 Task: Reply to email with the signature Dylan Clark with the subject 'Request for paternity leave' from softage.1@softage.net with the message 'Would it be possible to have a project review meeting with all stakeholders next week?'
Action: Mouse moved to (523, 340)
Screenshot: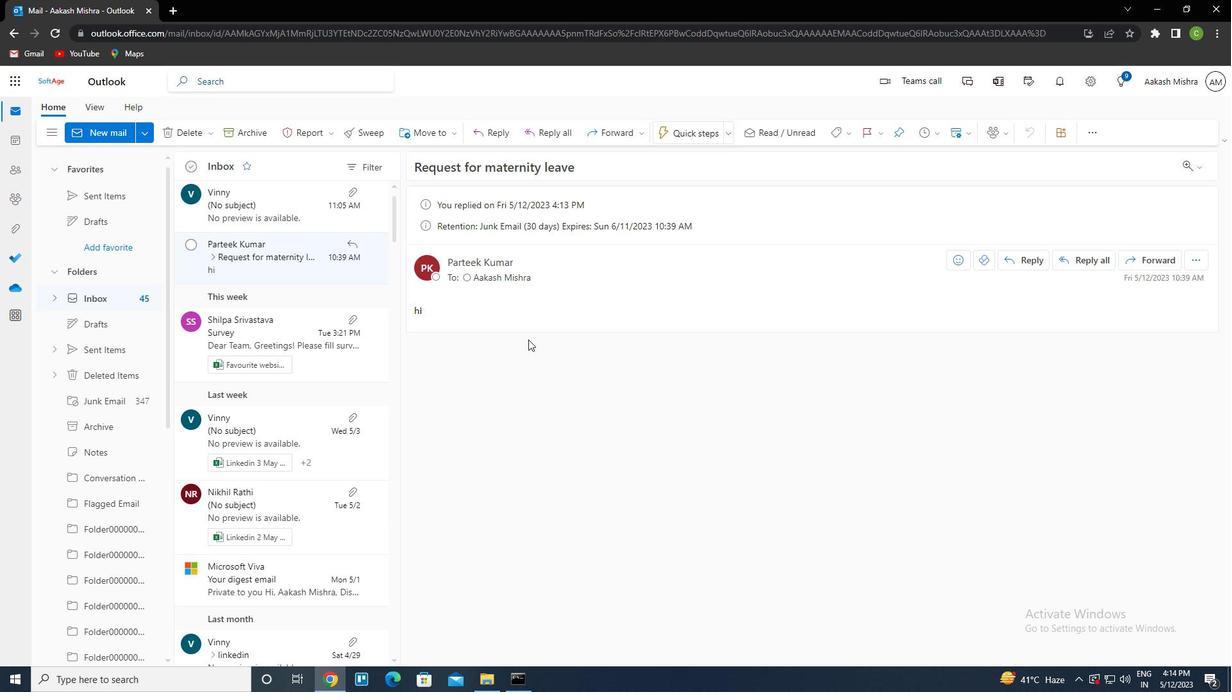 
Action: Mouse scrolled (523, 341) with delta (0, 0)
Screenshot: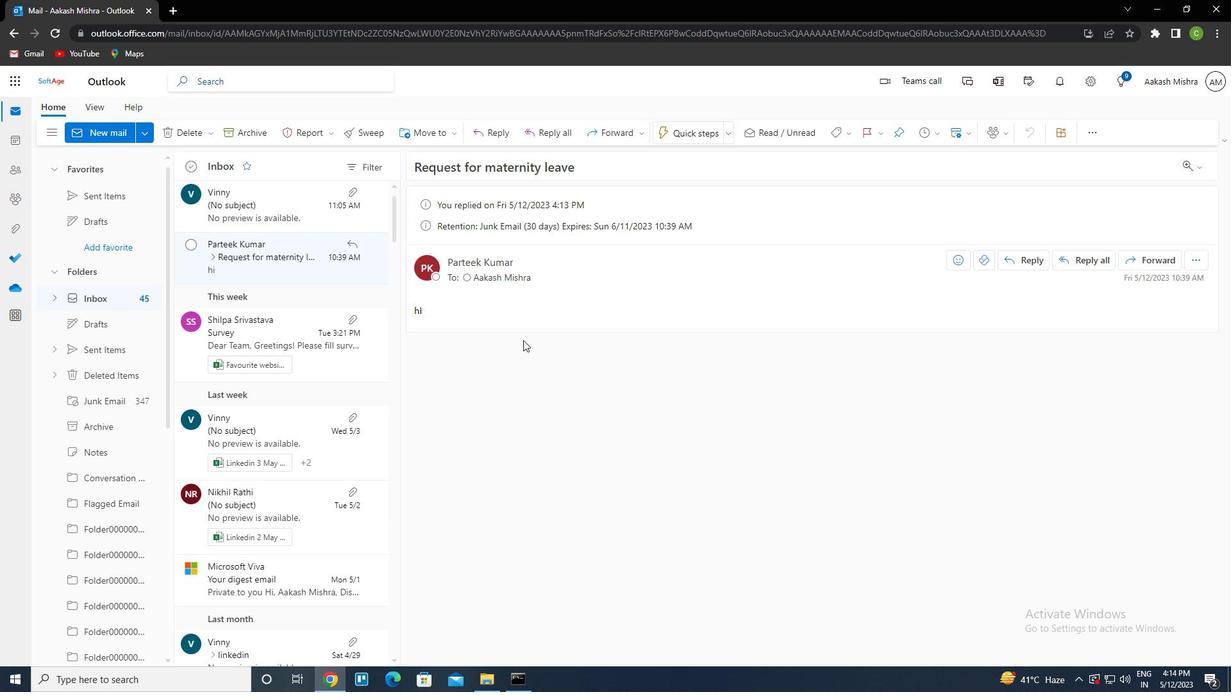 
Action: Mouse scrolled (523, 341) with delta (0, 0)
Screenshot: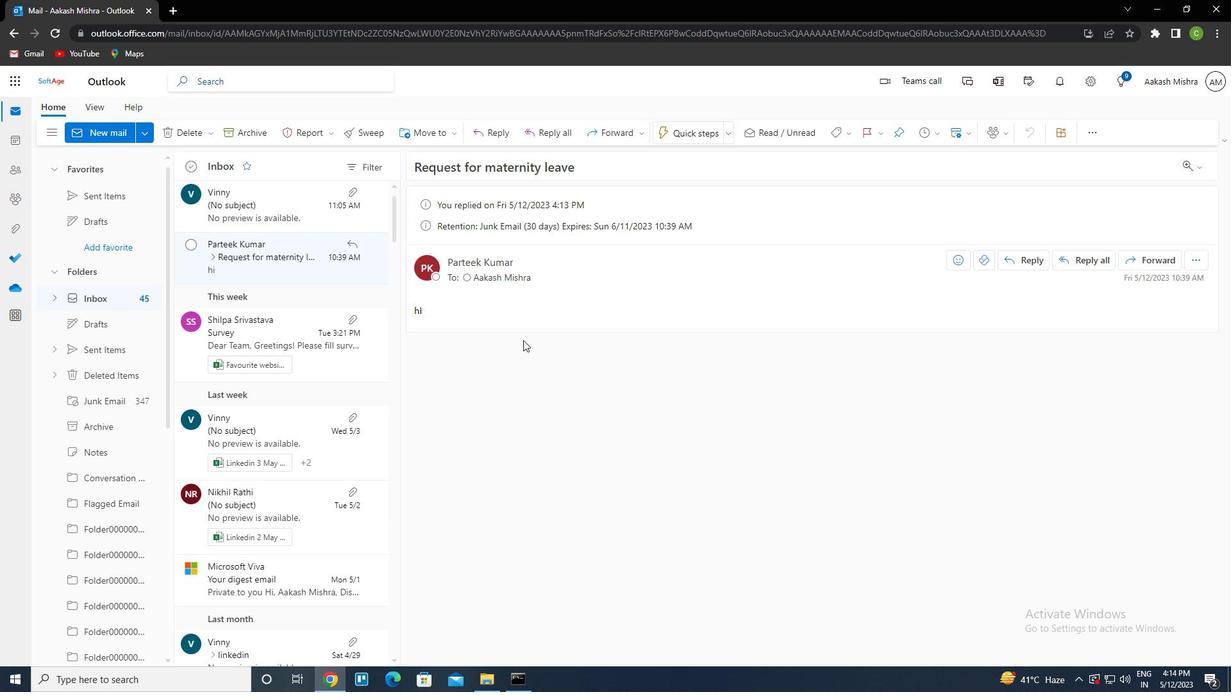 
Action: Mouse scrolled (523, 341) with delta (0, 0)
Screenshot: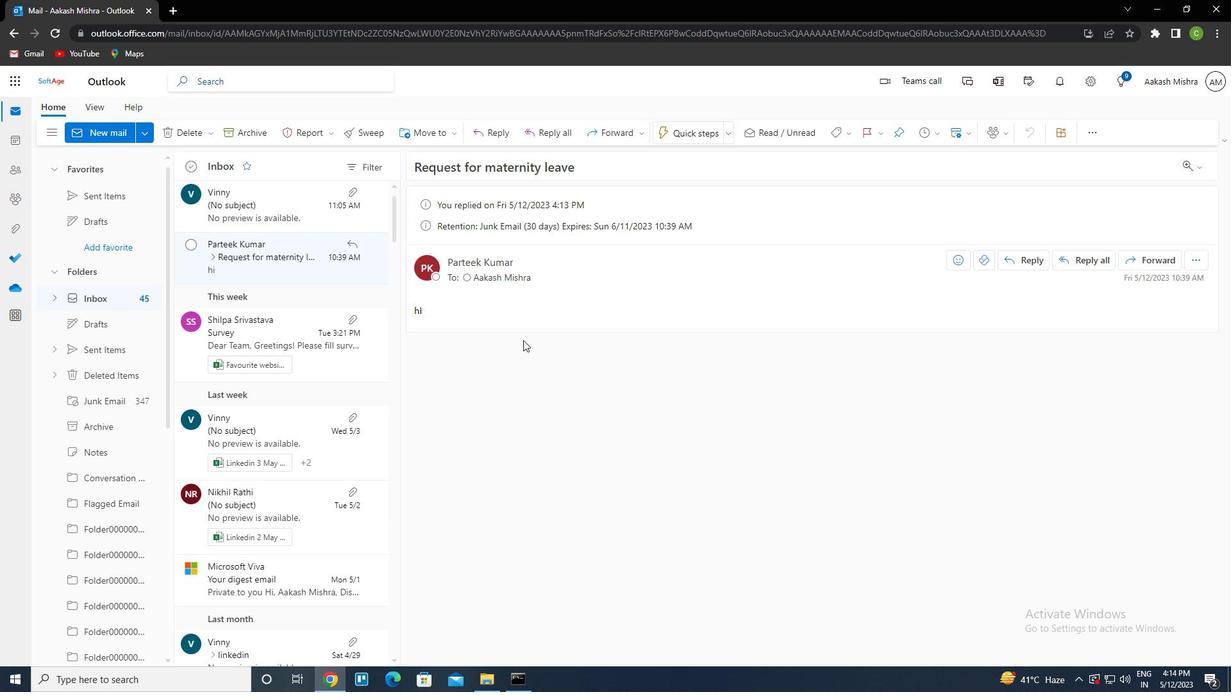 
Action: Mouse moved to (515, 220)
Screenshot: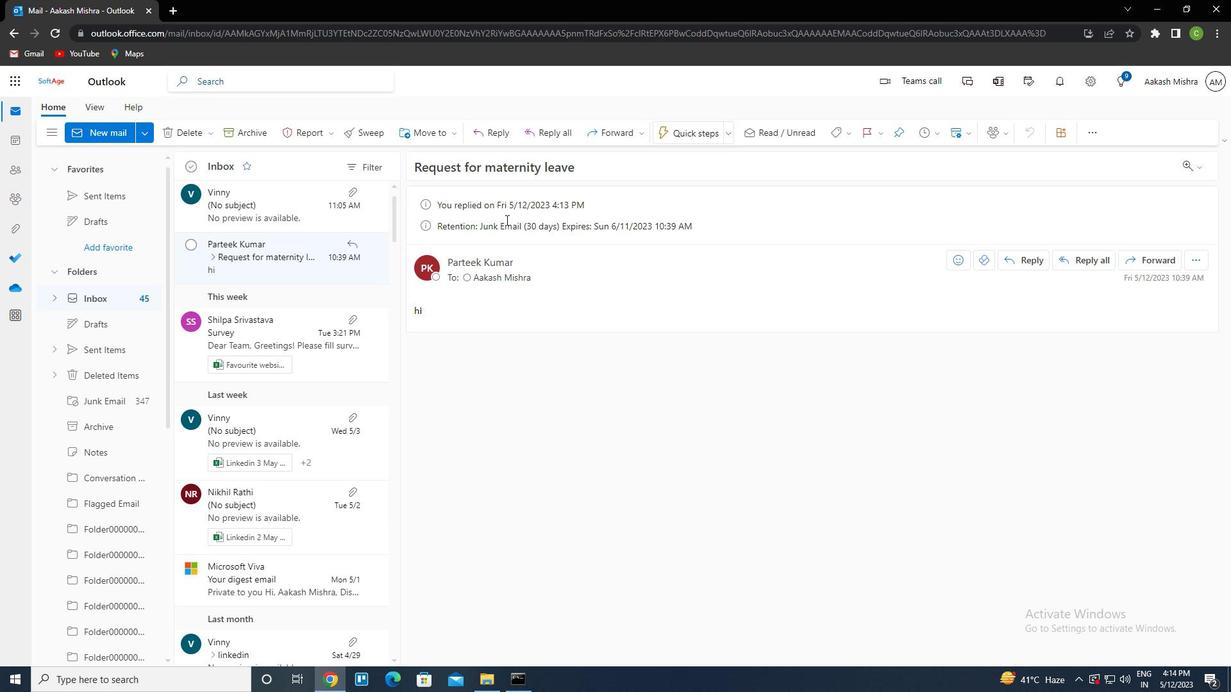 
Action: Mouse scrolled (515, 220) with delta (0, 0)
Screenshot: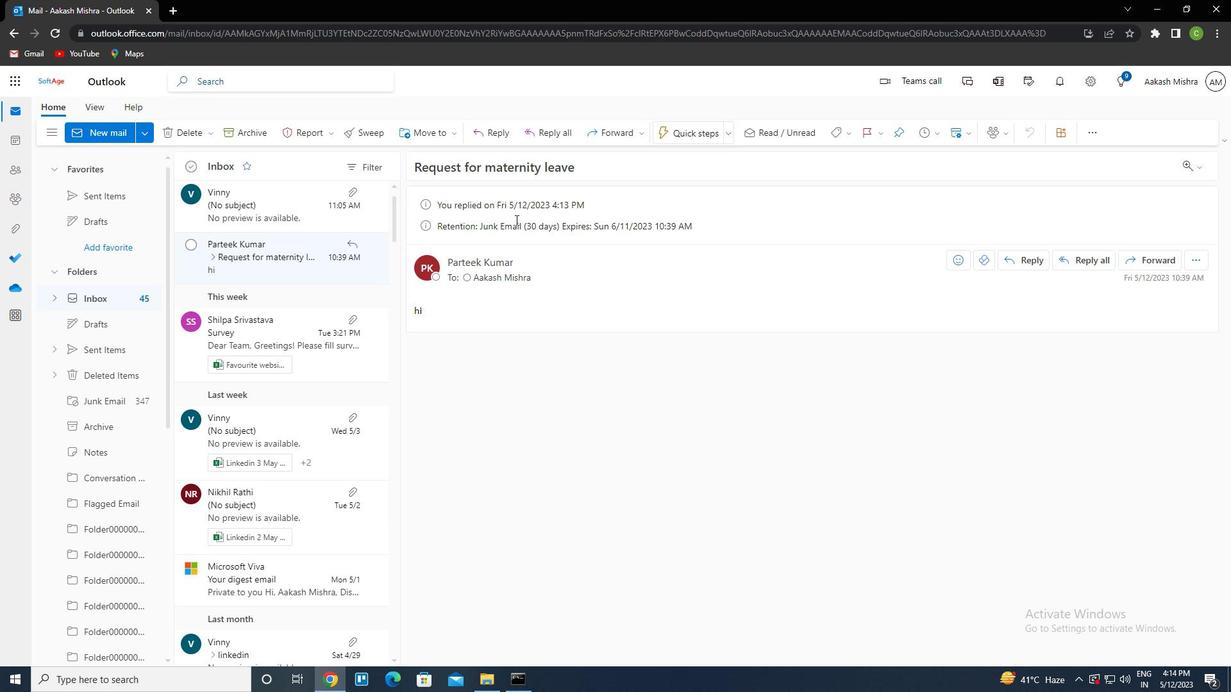 
Action: Mouse scrolled (515, 220) with delta (0, 0)
Screenshot: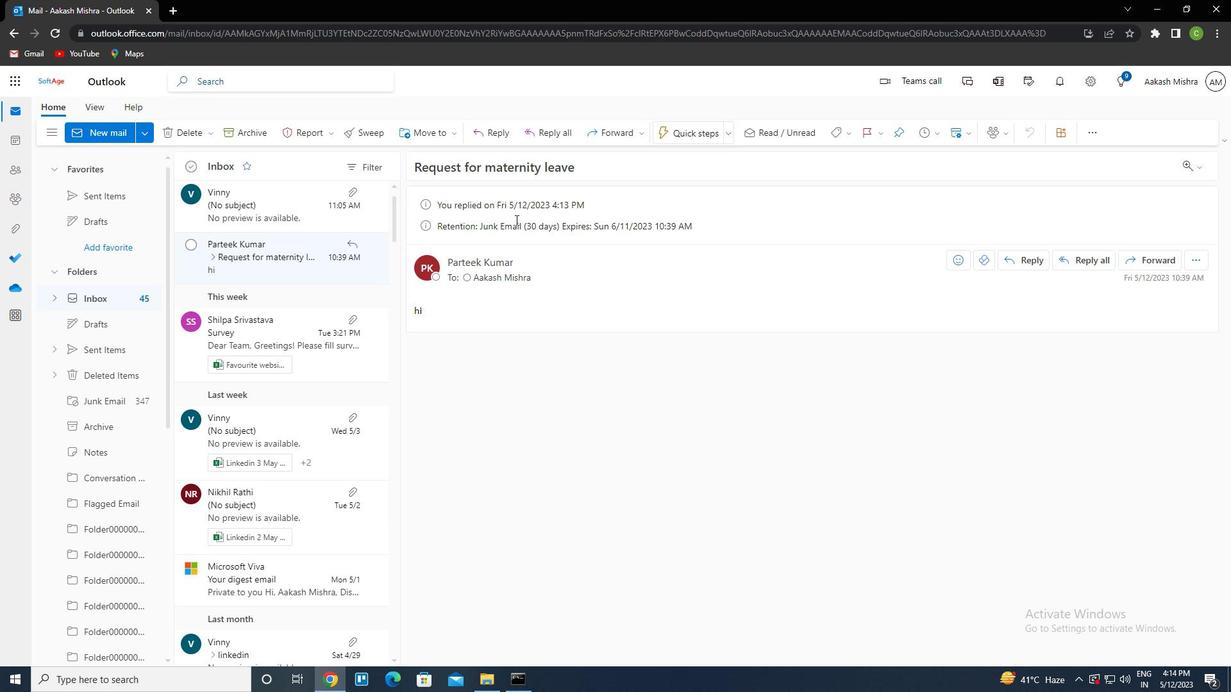 
Action: Mouse scrolled (515, 220) with delta (0, 0)
Screenshot: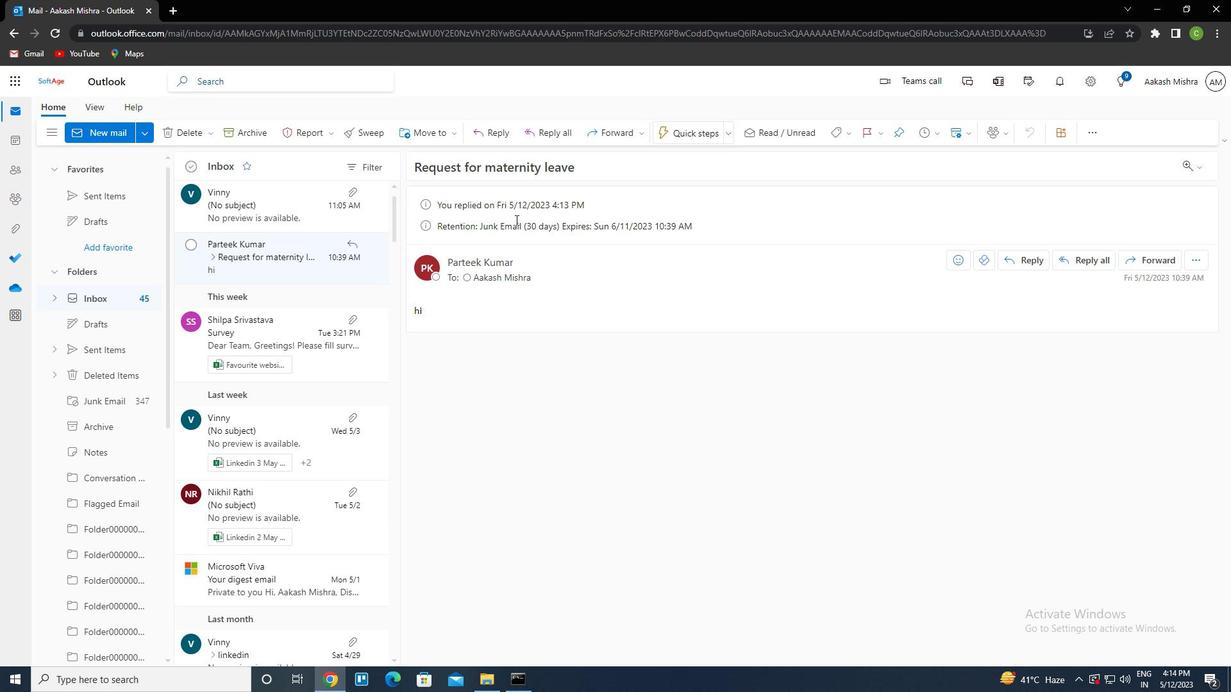 
Action: Mouse scrolled (515, 220) with delta (0, 0)
Screenshot: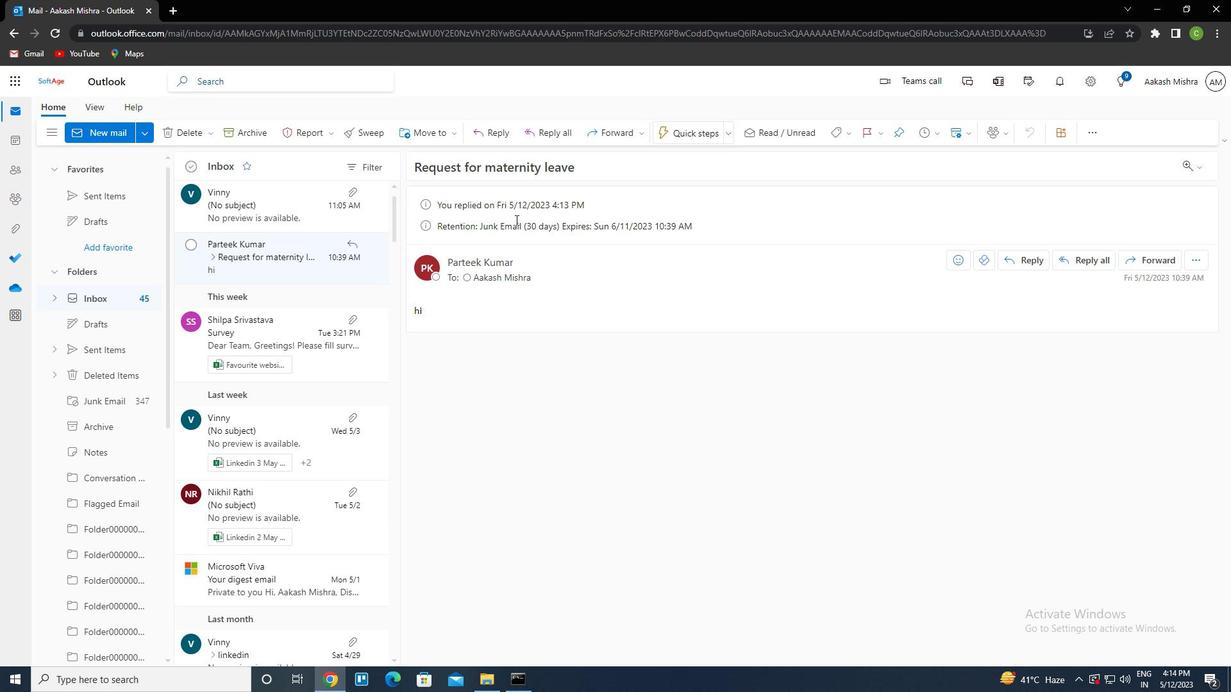 
Action: Mouse moved to (1031, 262)
Screenshot: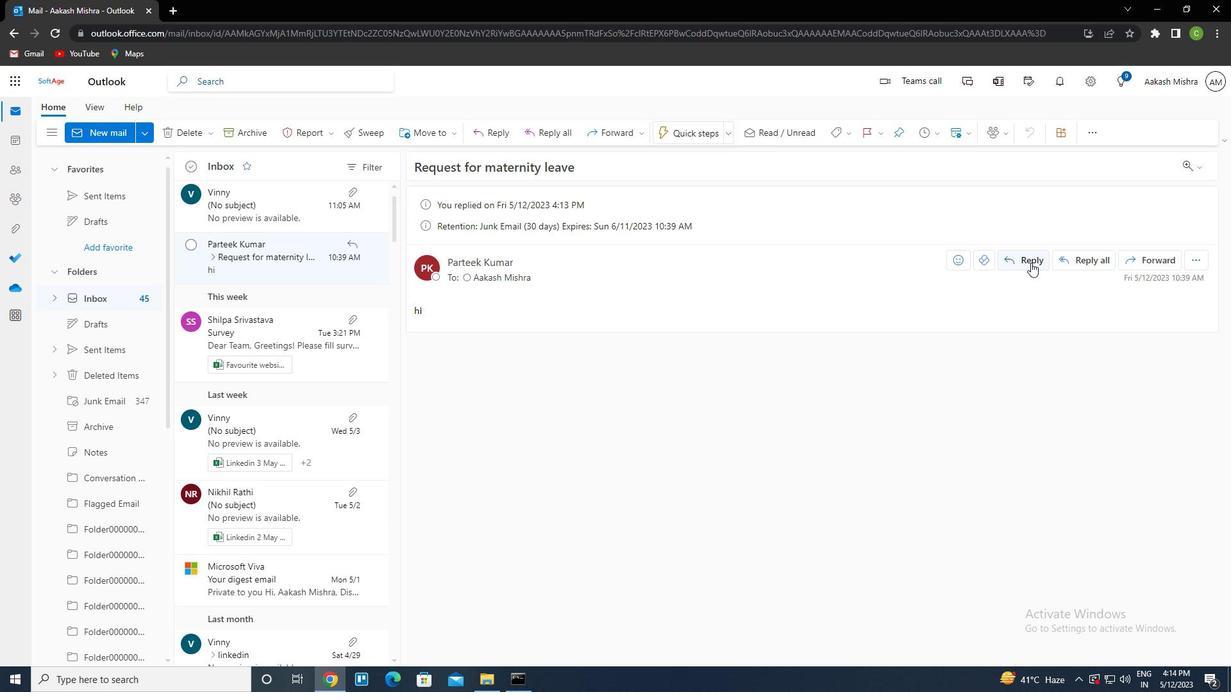 
Action: Mouse pressed left at (1031, 262)
Screenshot: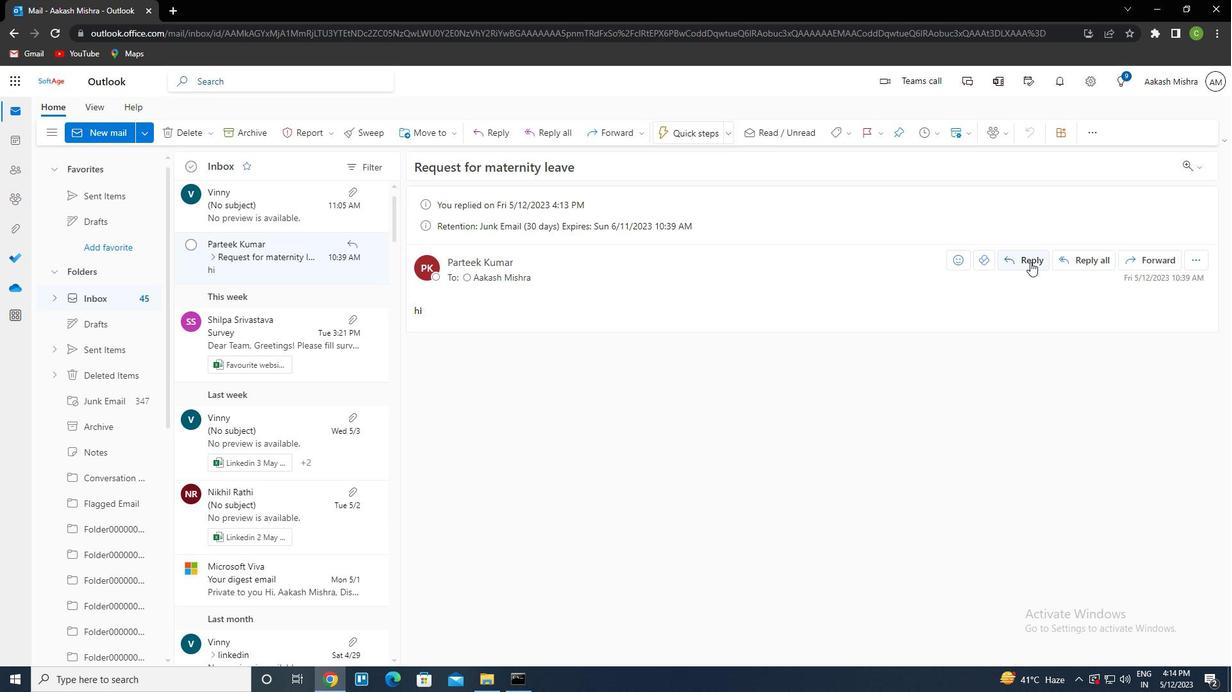 
Action: Mouse moved to (836, 136)
Screenshot: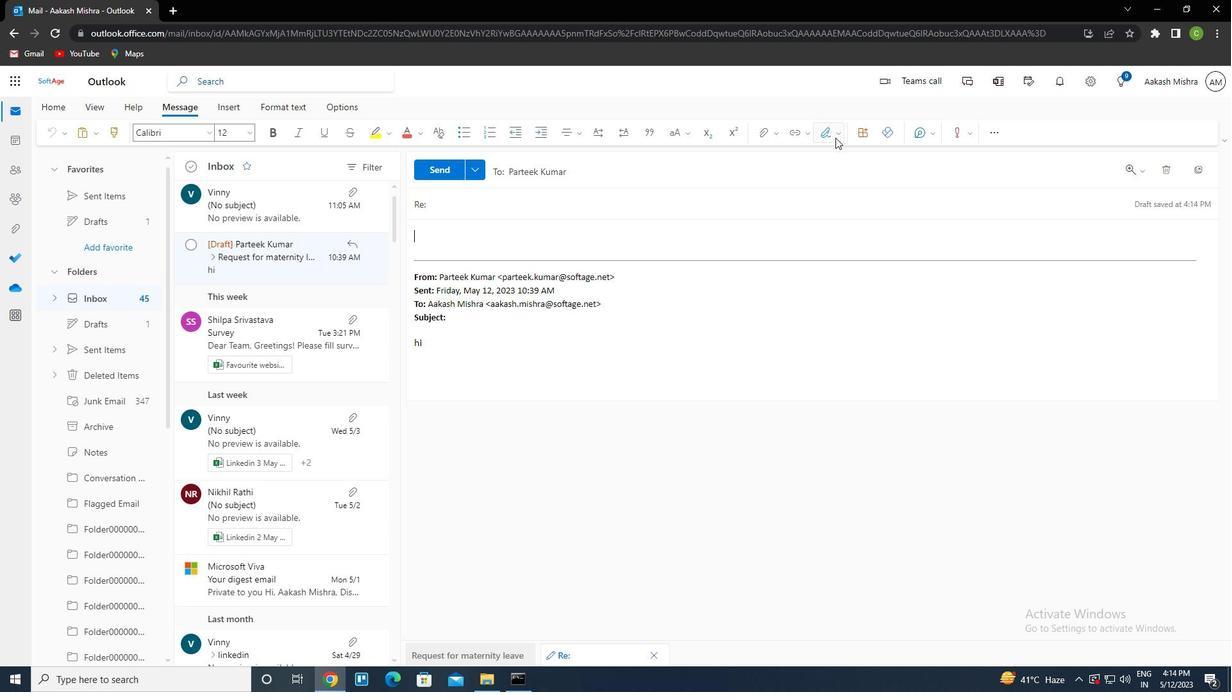 
Action: Mouse pressed left at (836, 136)
Screenshot: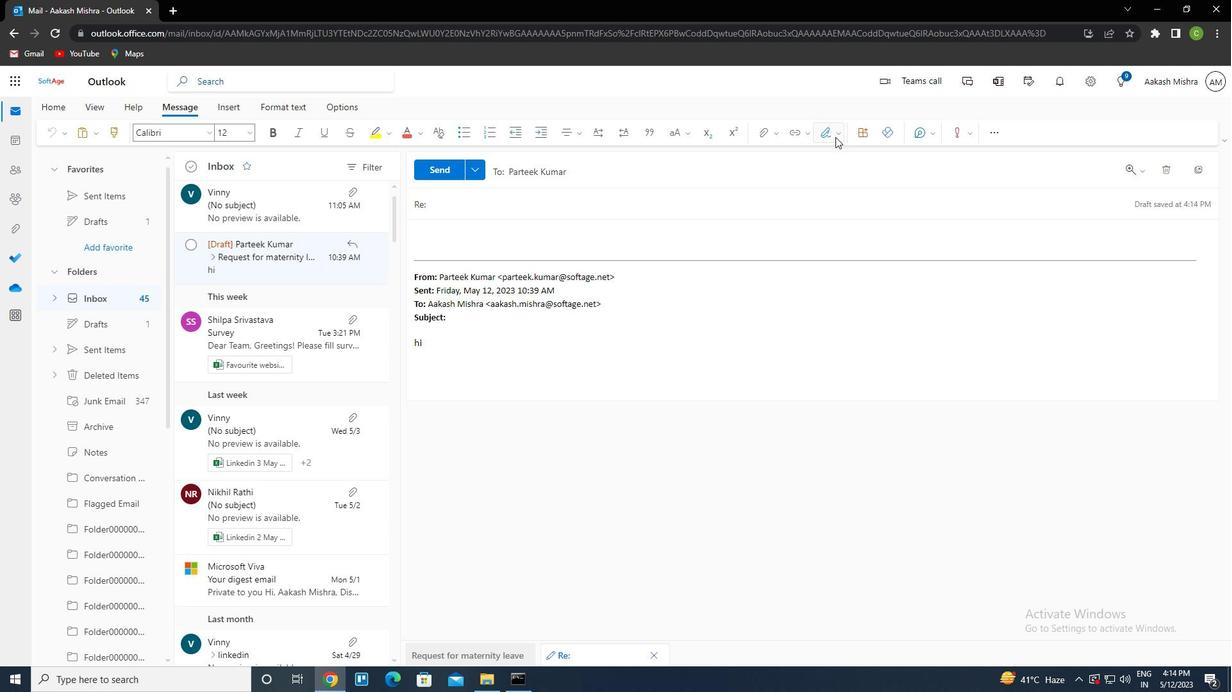 
Action: Mouse moved to (803, 182)
Screenshot: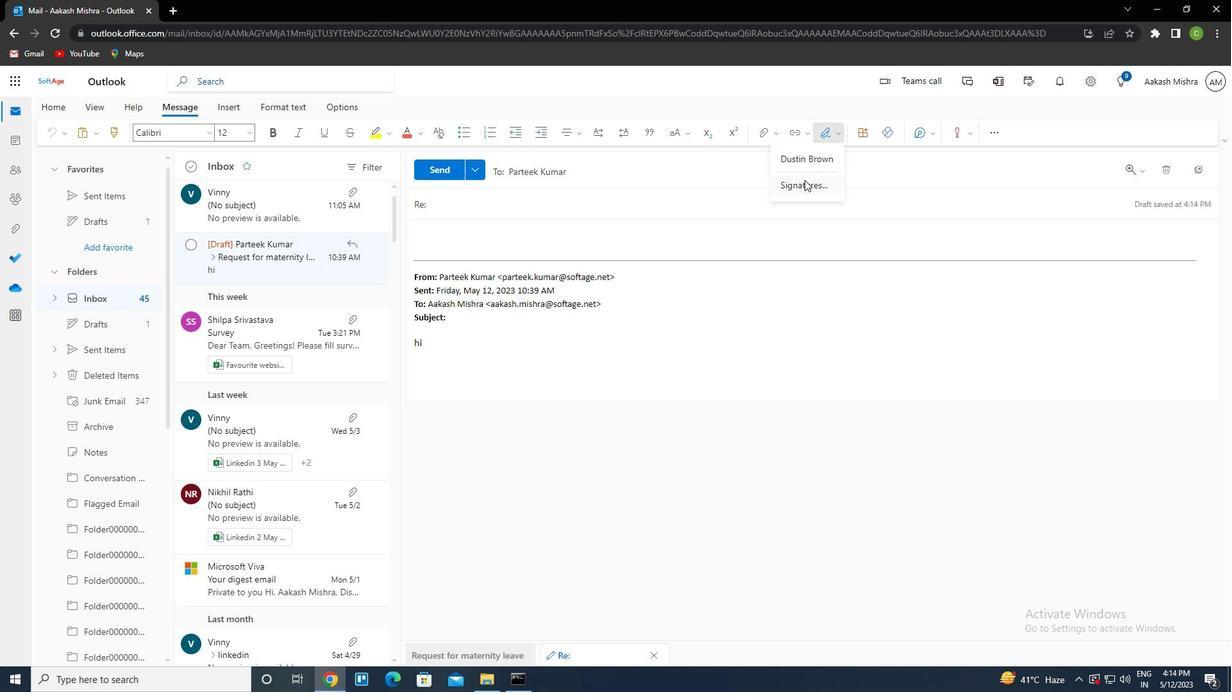 
Action: Mouse pressed left at (803, 182)
Screenshot: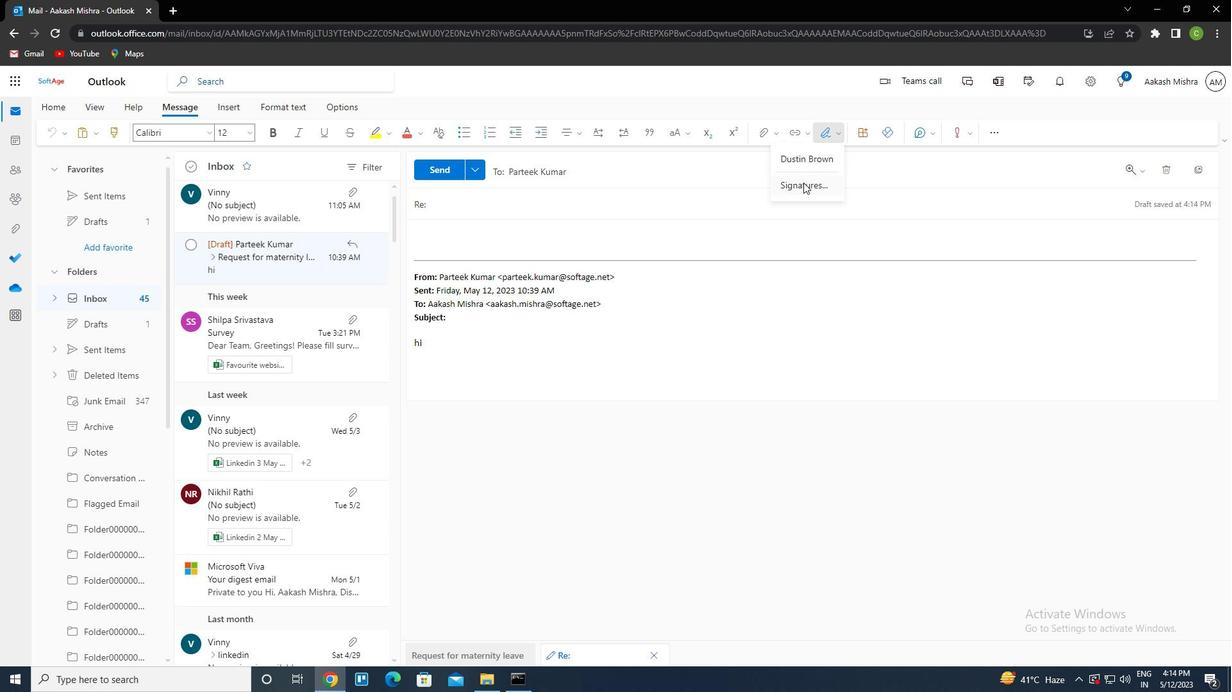 
Action: Mouse moved to (859, 238)
Screenshot: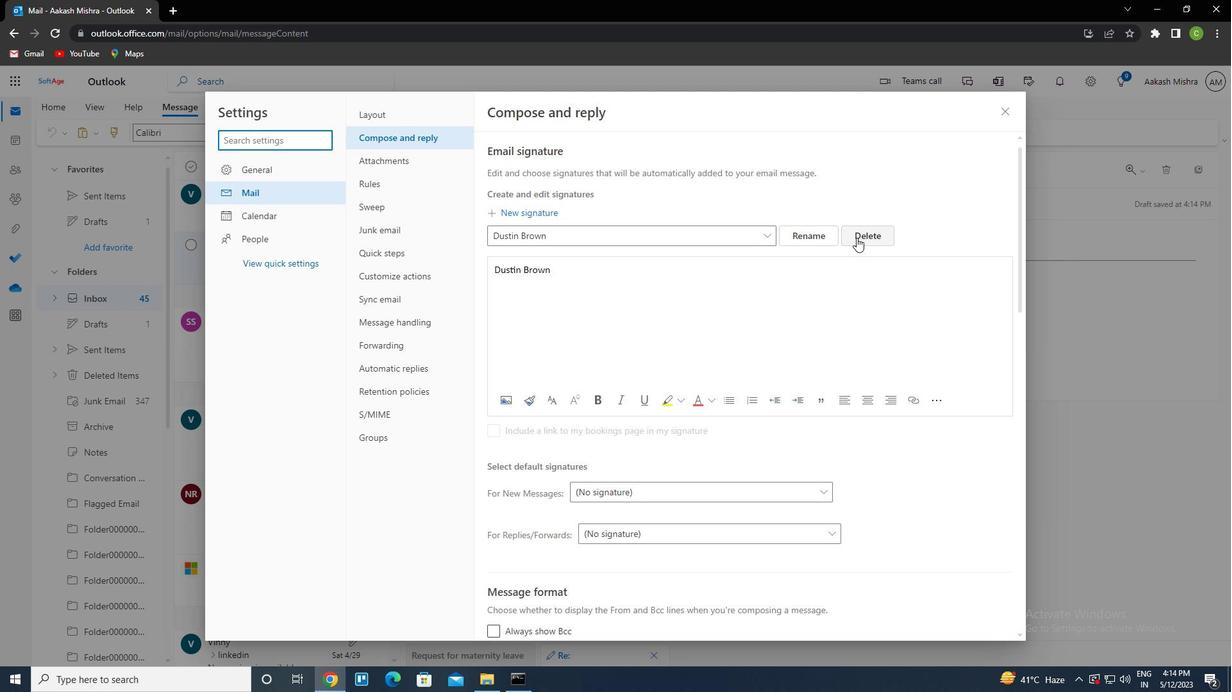 
Action: Mouse pressed left at (859, 238)
Screenshot: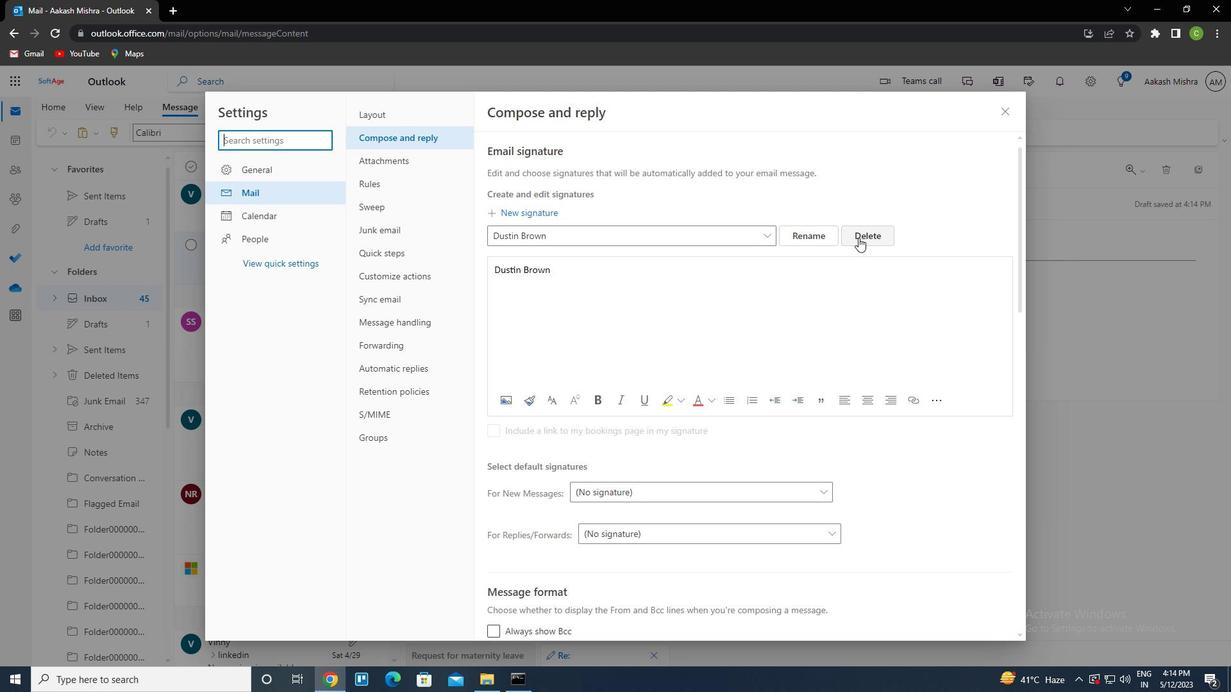 
Action: Mouse moved to (645, 238)
Screenshot: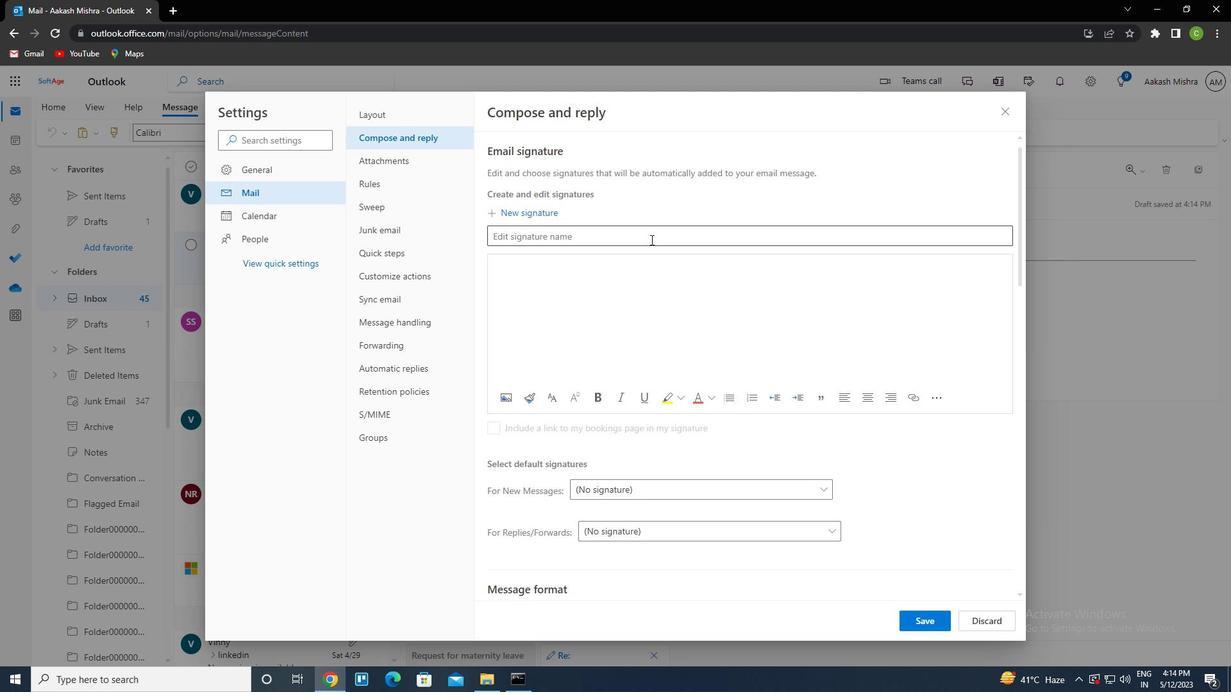 
Action: Mouse pressed left at (645, 238)
Screenshot: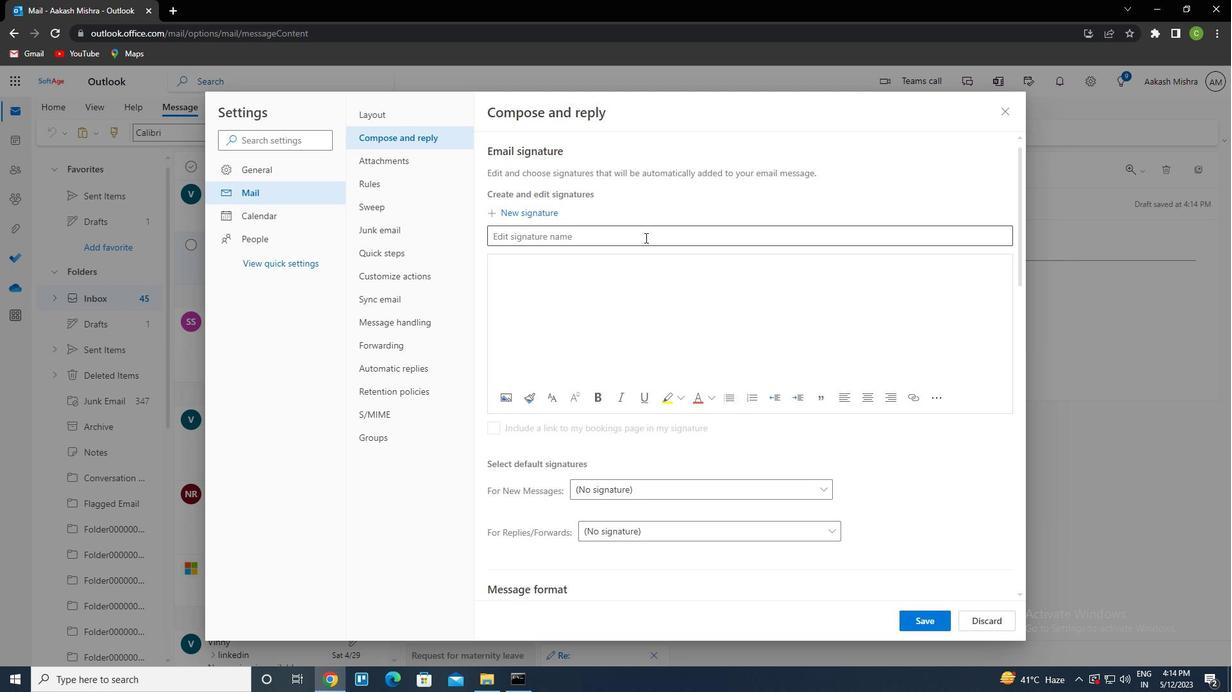 
Action: Key pressed <Key.caps_lock>d<Key.caps_lock>ylan<Key.space><Key.caps_lock>c<Key.caps_lock>lark<Key.tab><Key.caps_lock>d<Key.caps_lock>ylan<Key.space><Key.caps_lock>c<Key.caps_lock>lark
Screenshot: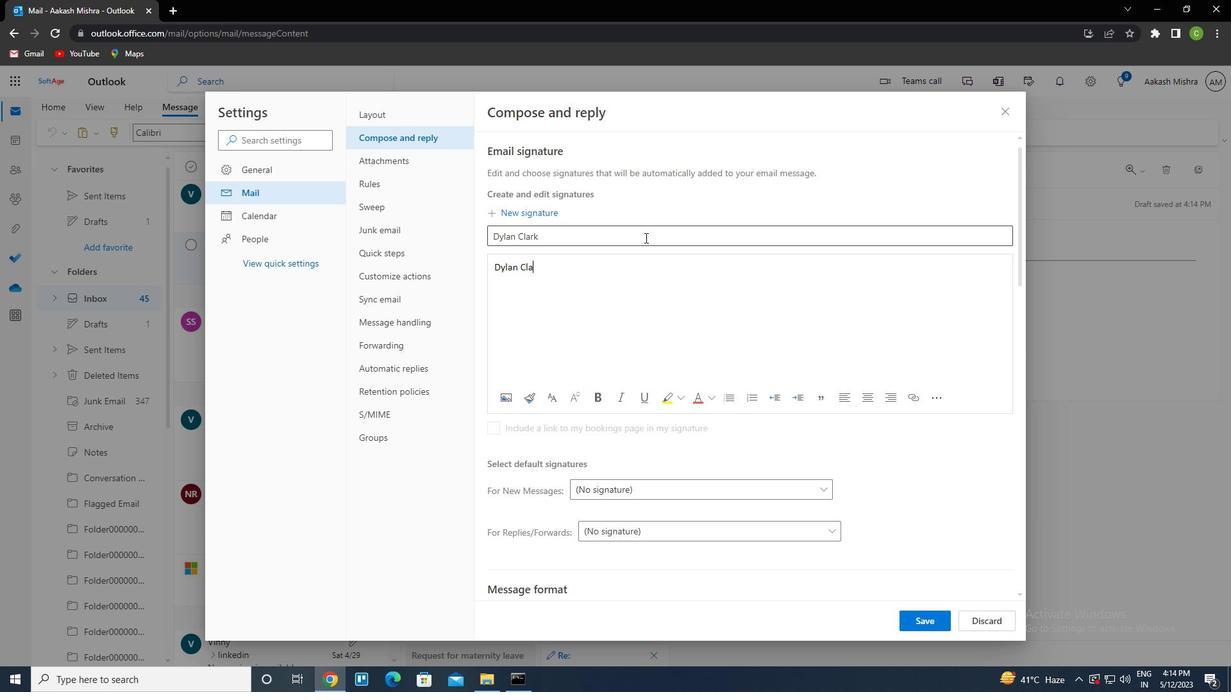 
Action: Mouse moved to (918, 618)
Screenshot: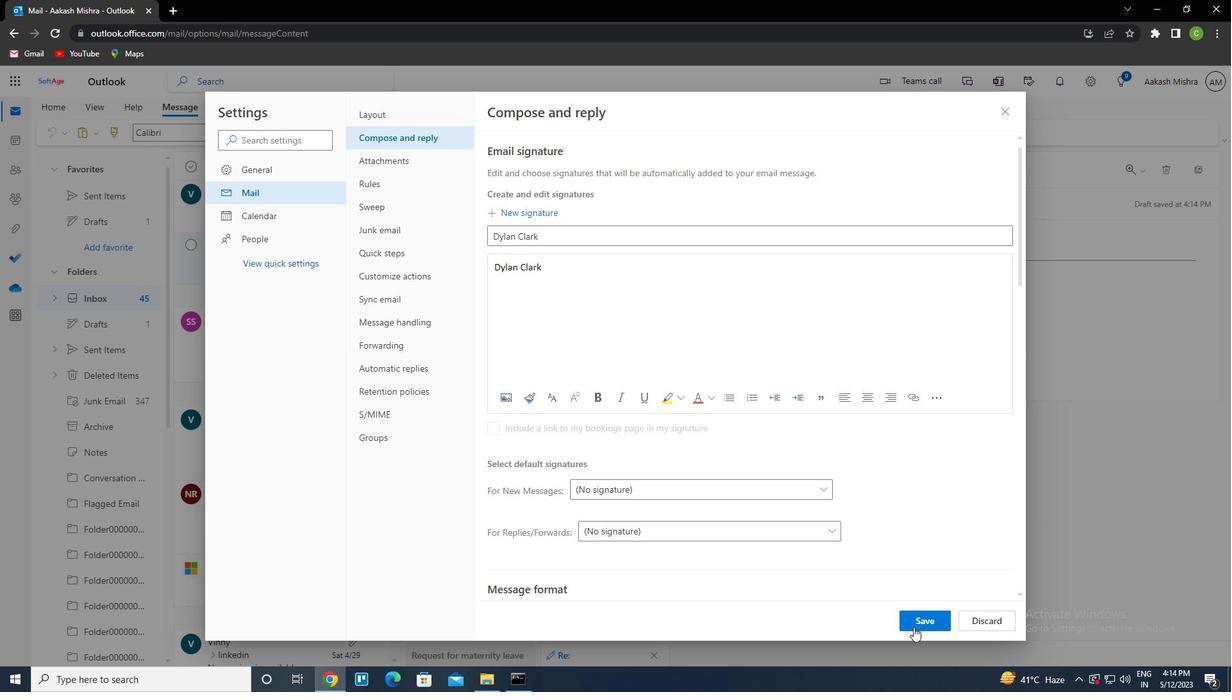 
Action: Mouse pressed left at (918, 618)
Screenshot: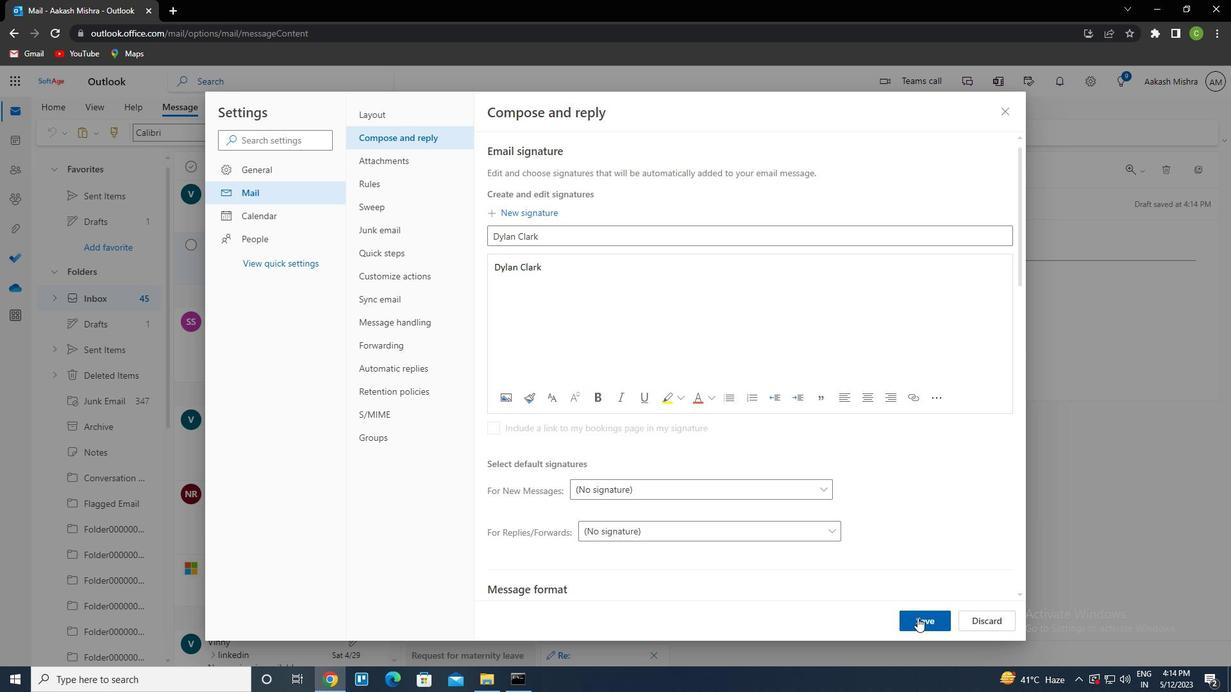 
Action: Mouse moved to (1005, 113)
Screenshot: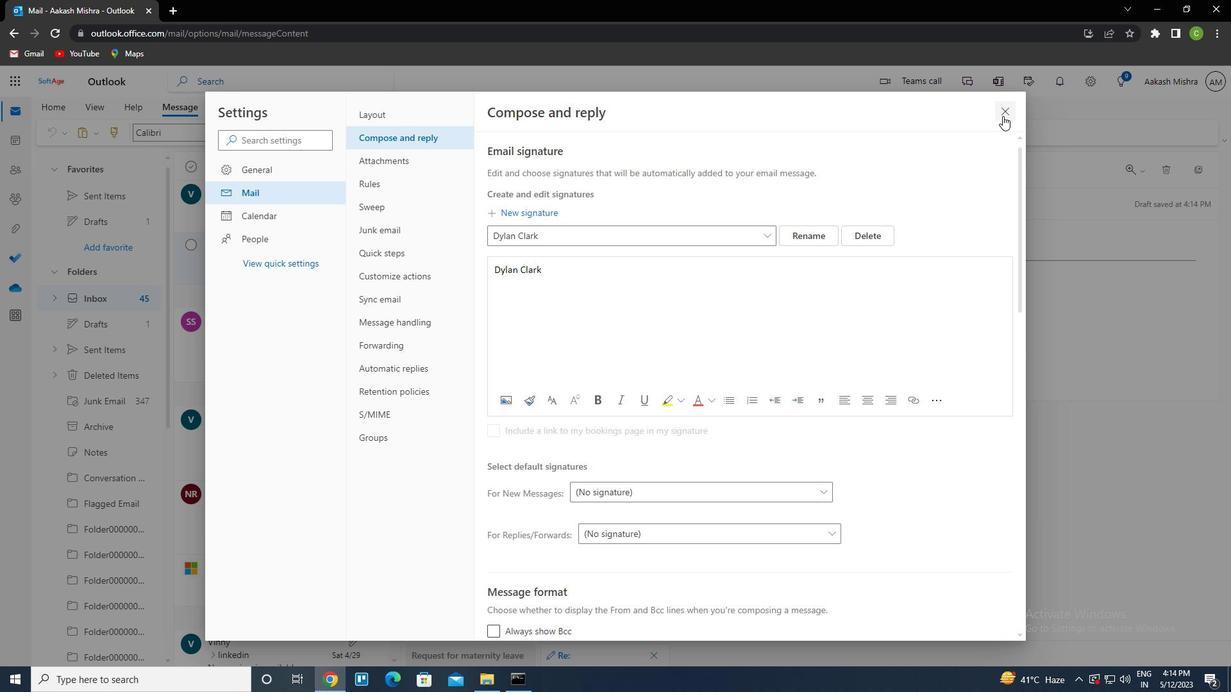 
Action: Mouse pressed left at (1005, 113)
Screenshot: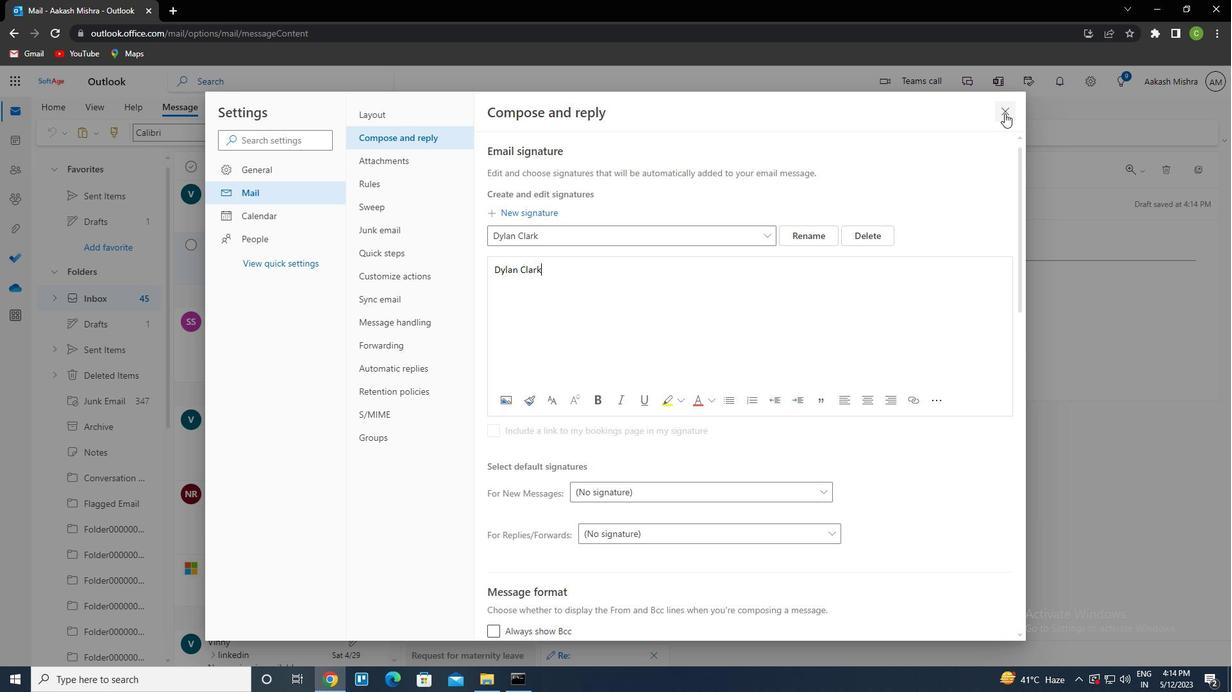 
Action: Mouse moved to (827, 126)
Screenshot: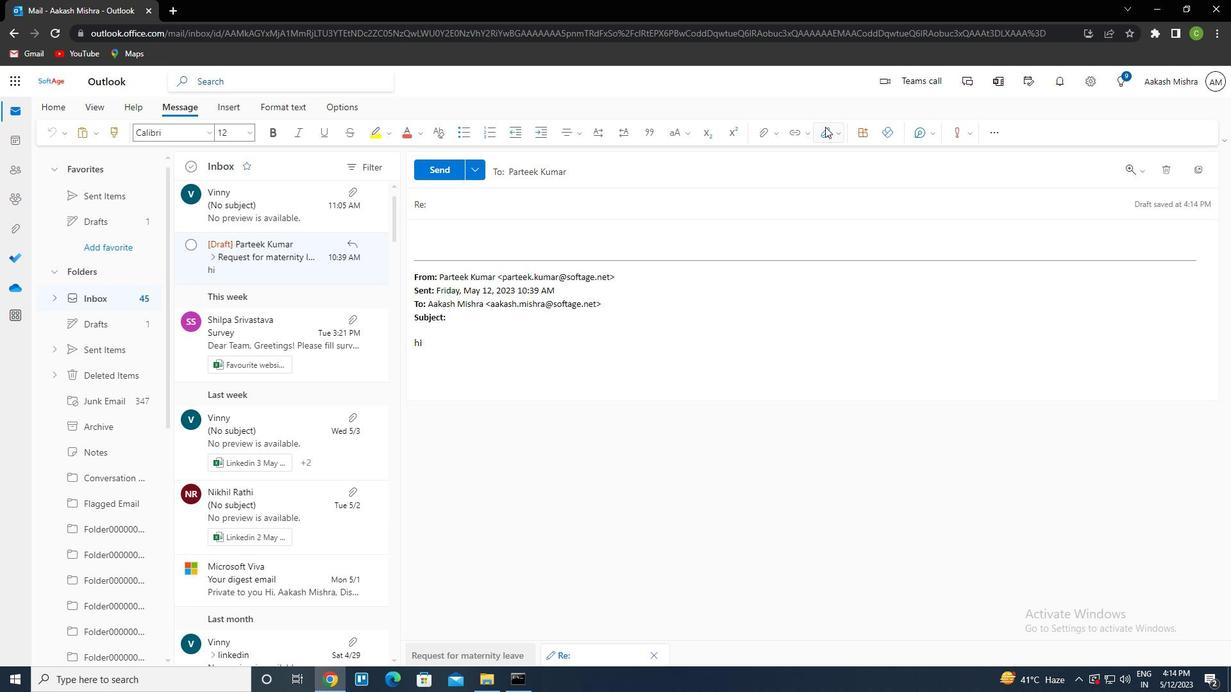 
Action: Mouse pressed left at (827, 126)
Screenshot: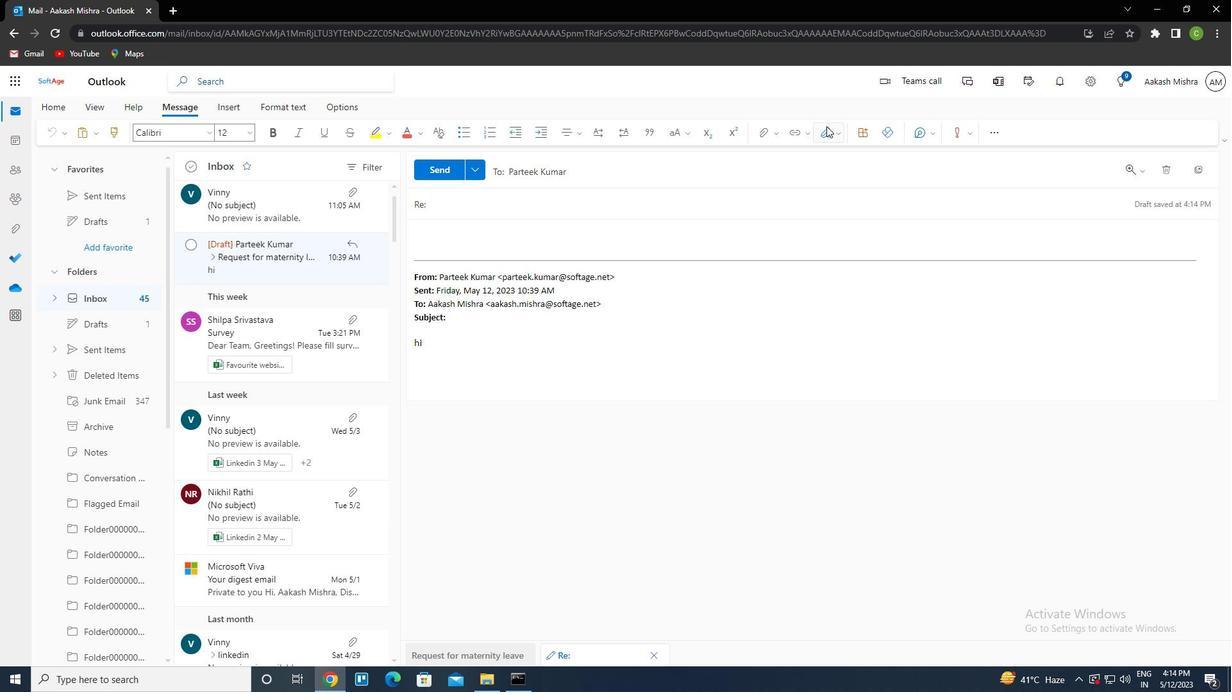 
Action: Mouse moved to (798, 162)
Screenshot: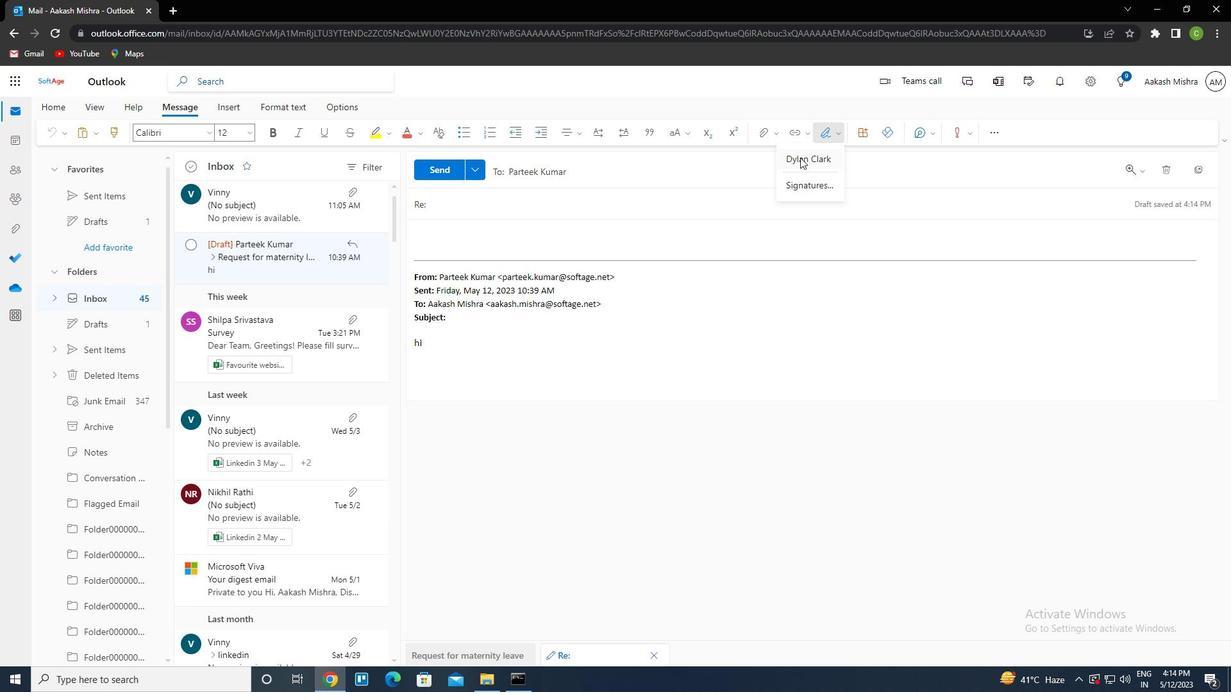 
Action: Mouse pressed left at (798, 162)
Screenshot: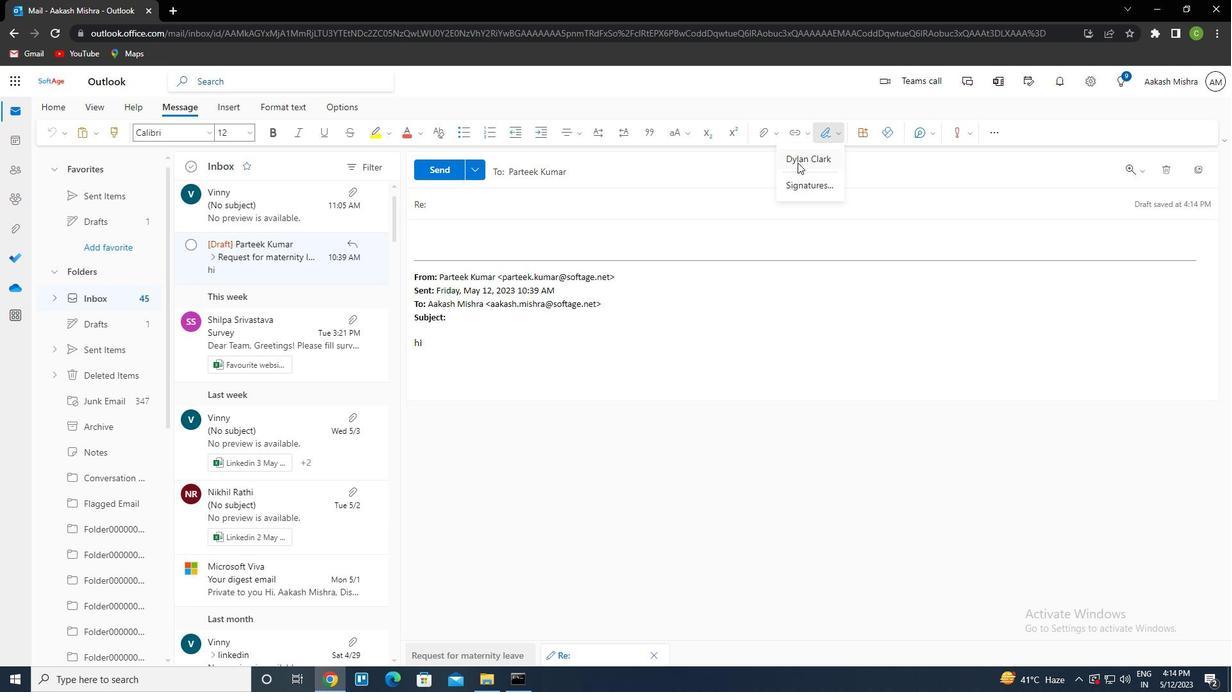 
Action: Mouse moved to (483, 202)
Screenshot: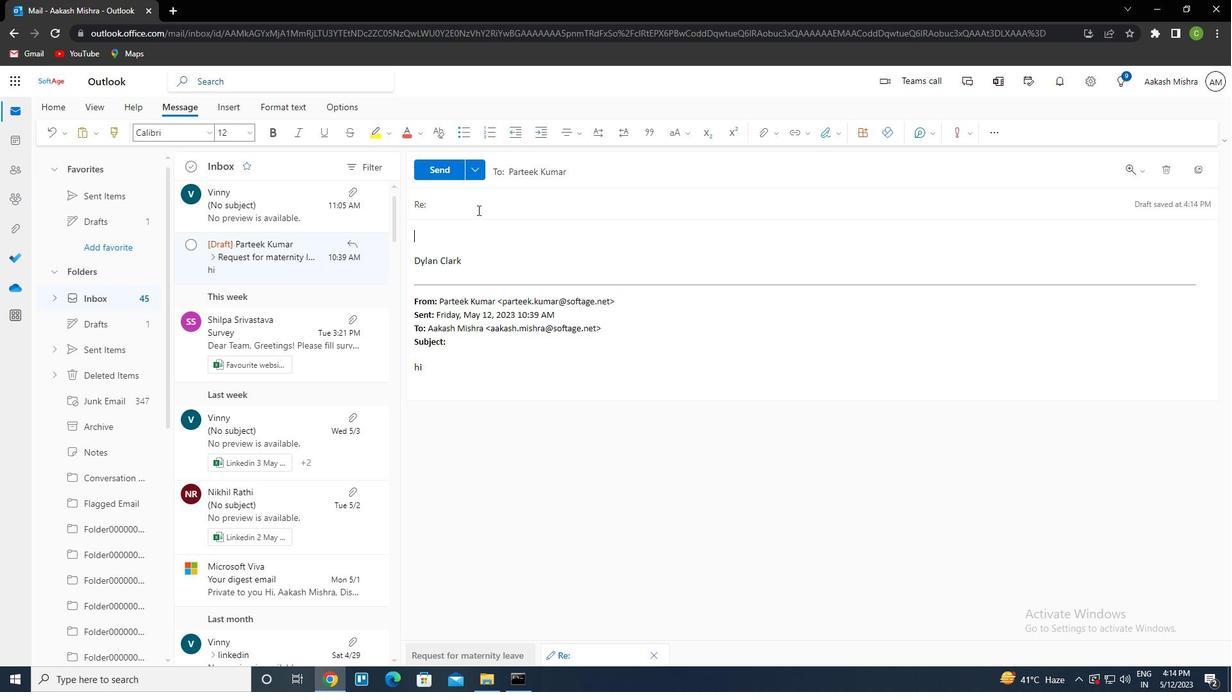 
Action: Mouse pressed left at (483, 202)
Screenshot: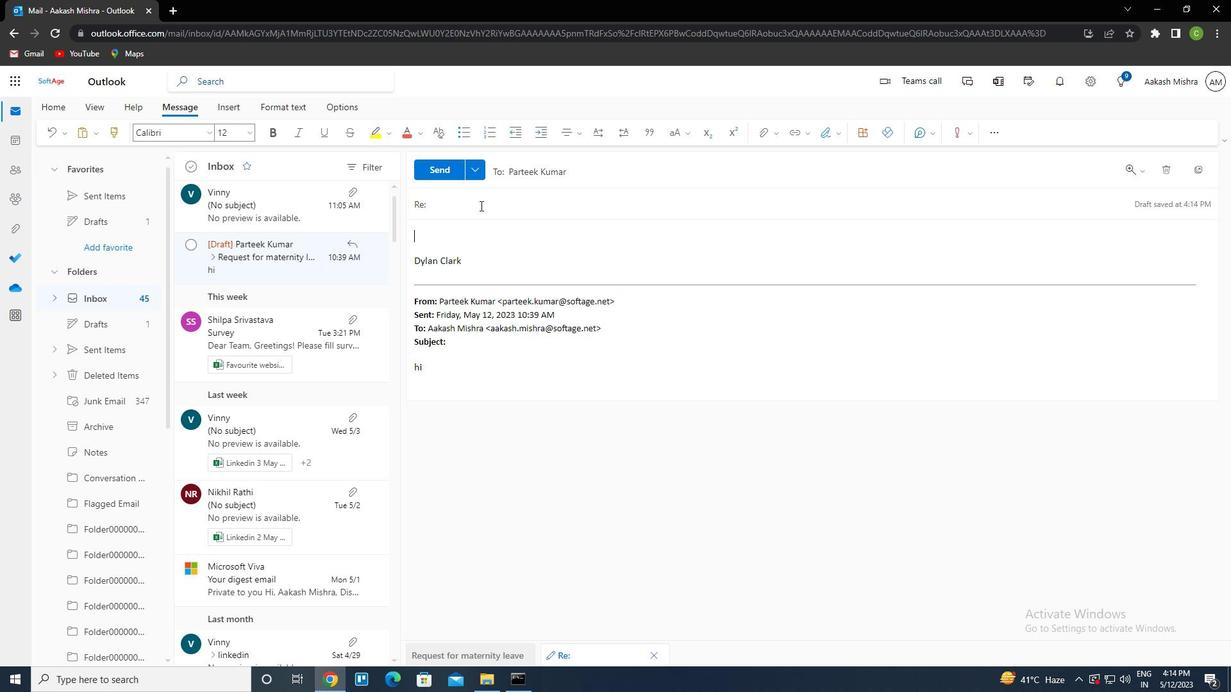 
Action: Key pressed <Key.caps_lock>r<Key.caps_lock>equest<Key.space>for<Key.space>paternity<Key.space>leave<Key.tab><Key.caps_lock>w<Key.caps_lock>ould<Key.space>it<Key.space>be<Key.space>possible<Key.space>to<Key.space>have<Key.space>a<Key.space>pro<Key.backspace>roject<Key.space>reviw<Key.space>meeting<Key.space>with<Key.space>all<Key.space>
Screenshot: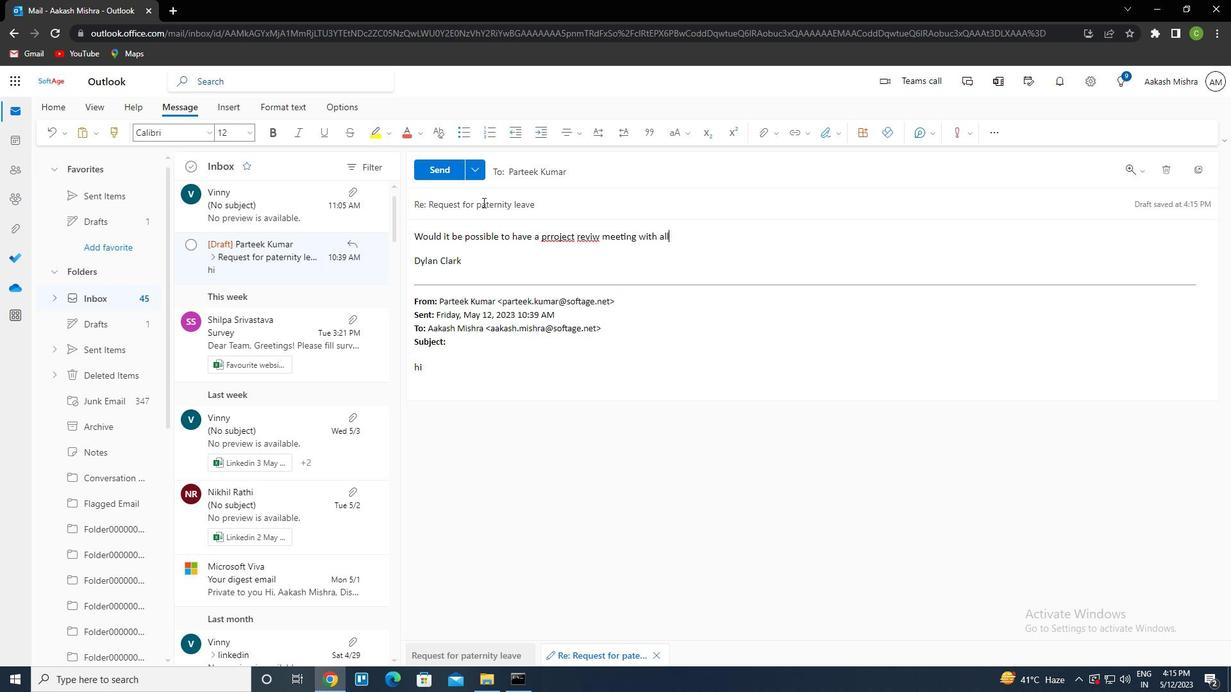 
Action: Mouse moved to (548, 237)
Screenshot: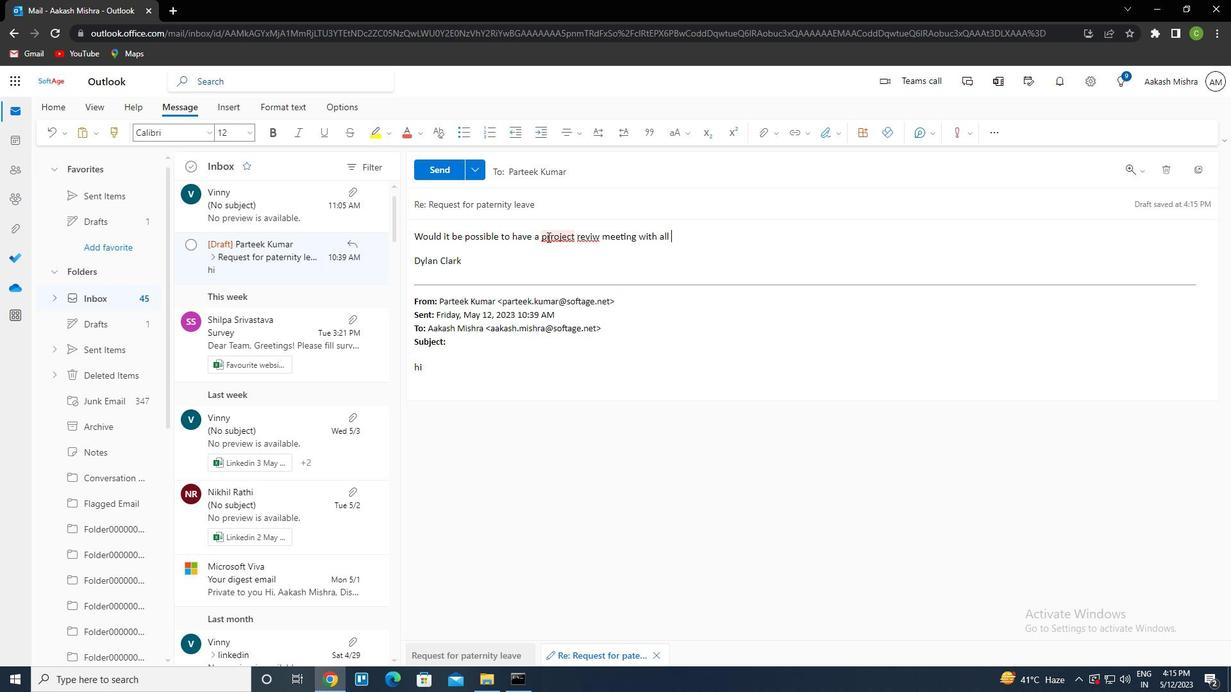 
Action: Mouse pressed left at (548, 237)
Screenshot: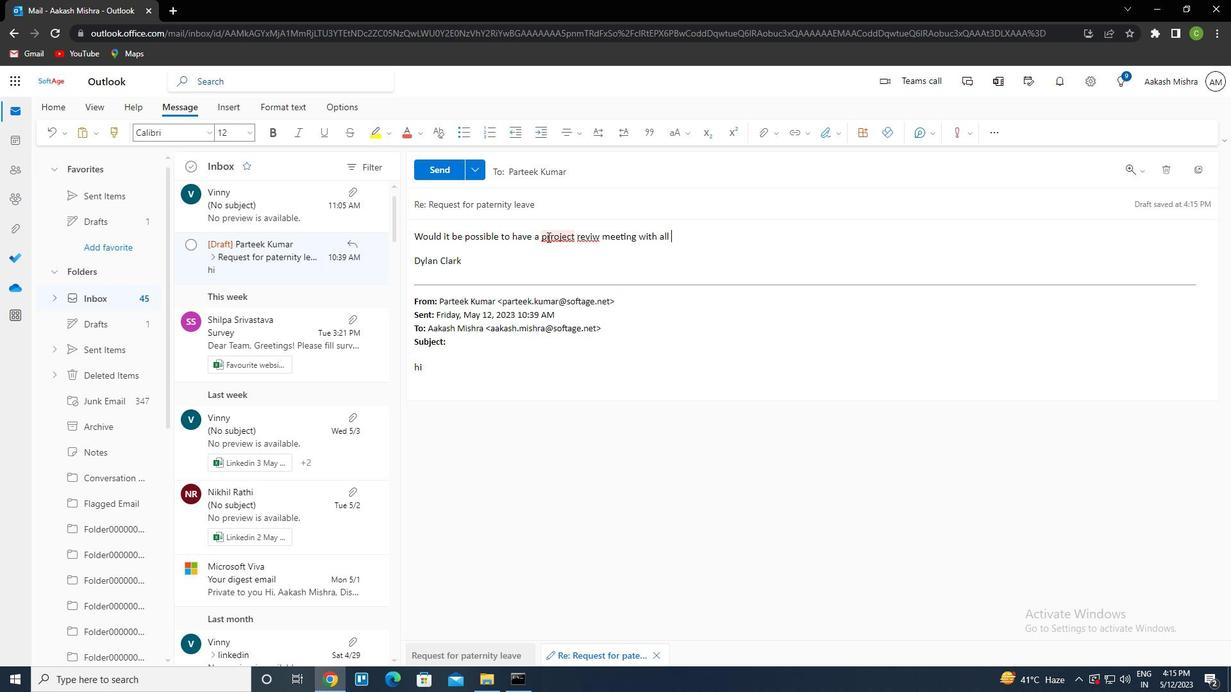 
Action: Mouse moved to (569, 246)
Screenshot: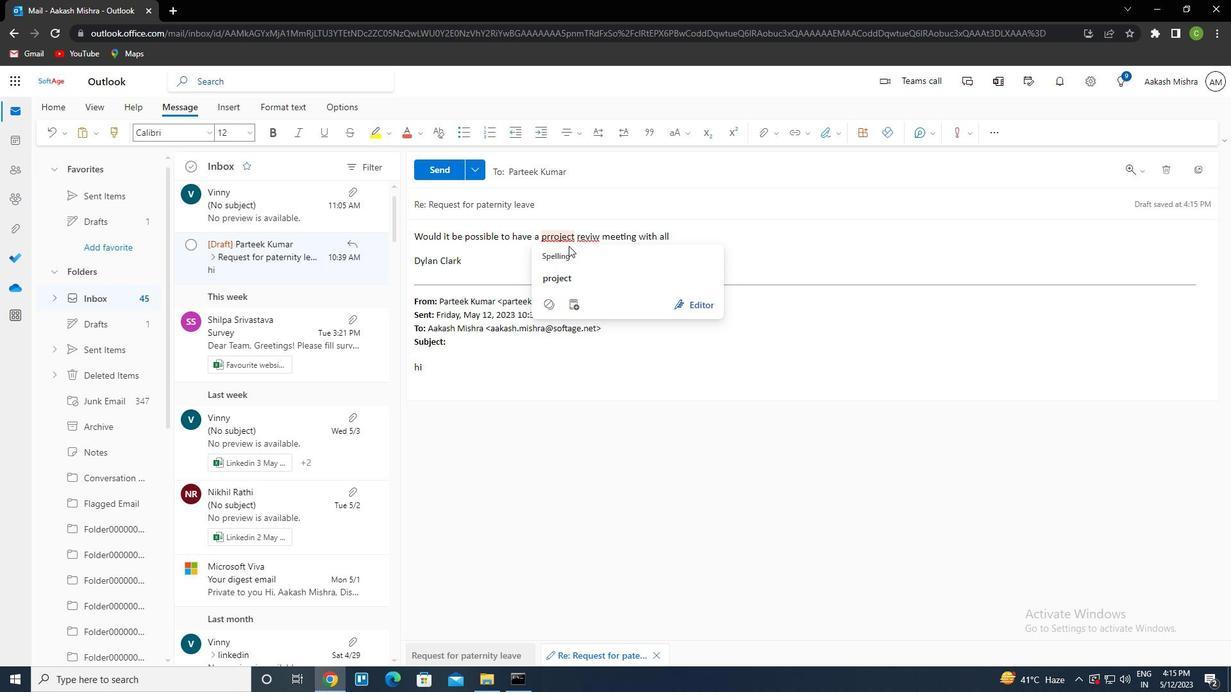 
Action: Key pressed <Key.right><Key.backspace>
Screenshot: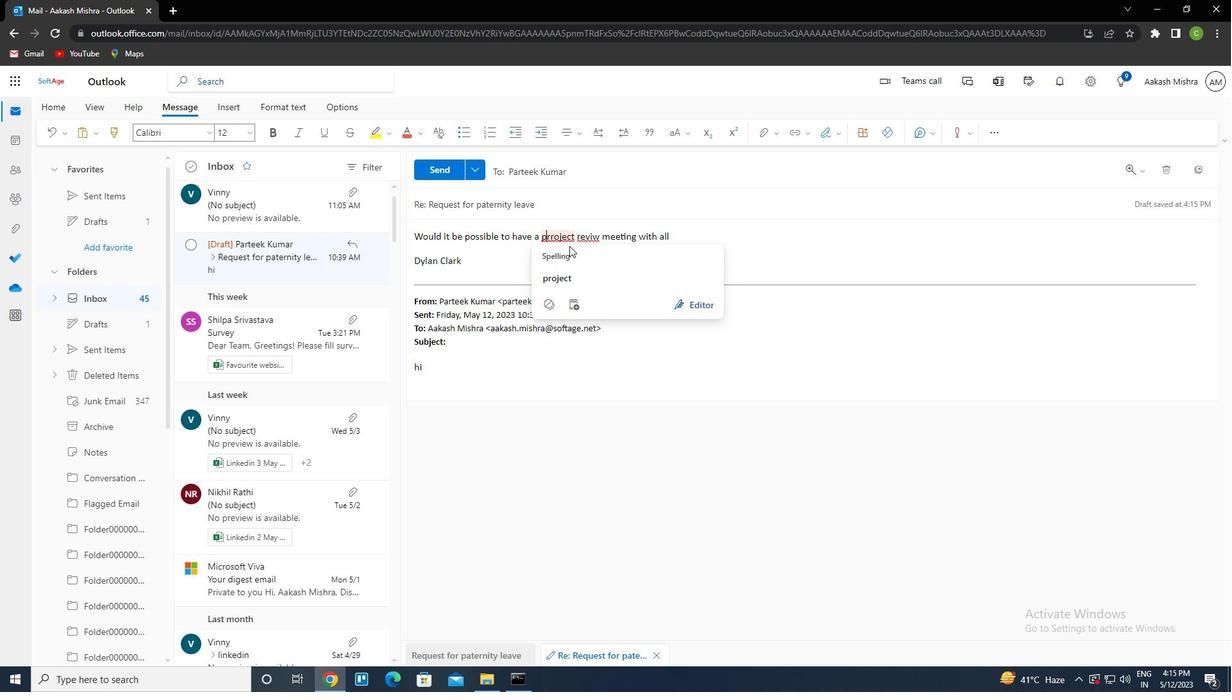 
Action: Mouse moved to (587, 238)
Screenshot: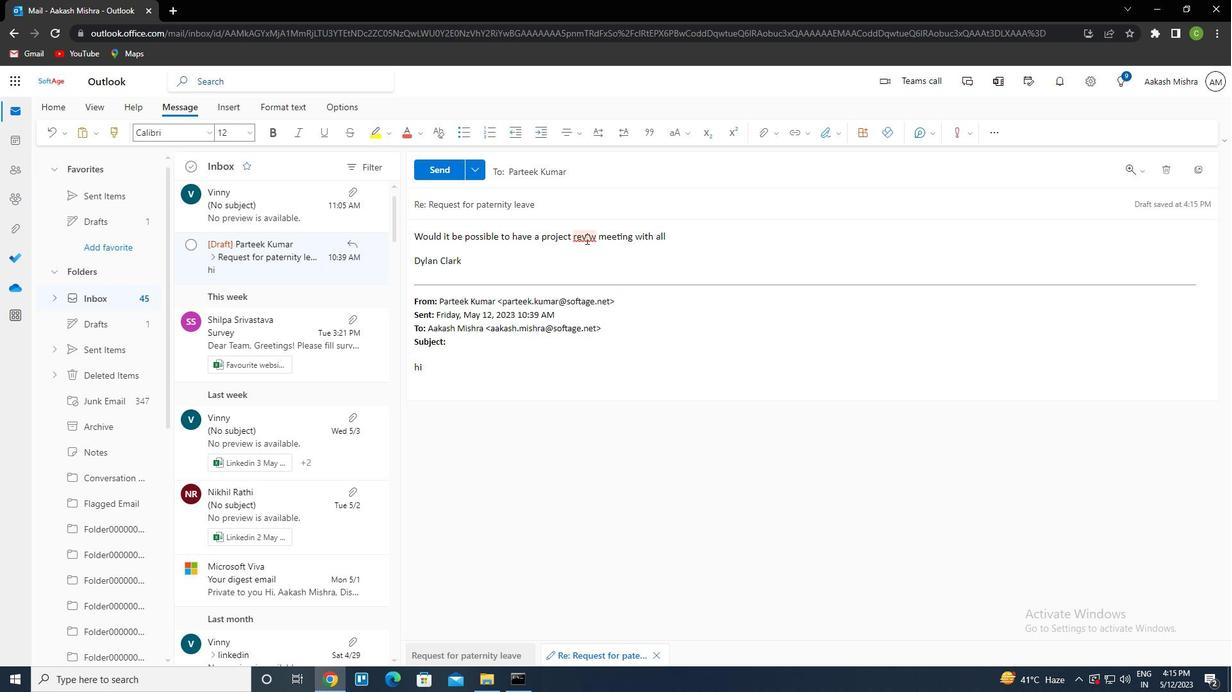 
Action: Mouse pressed left at (587, 238)
Screenshot: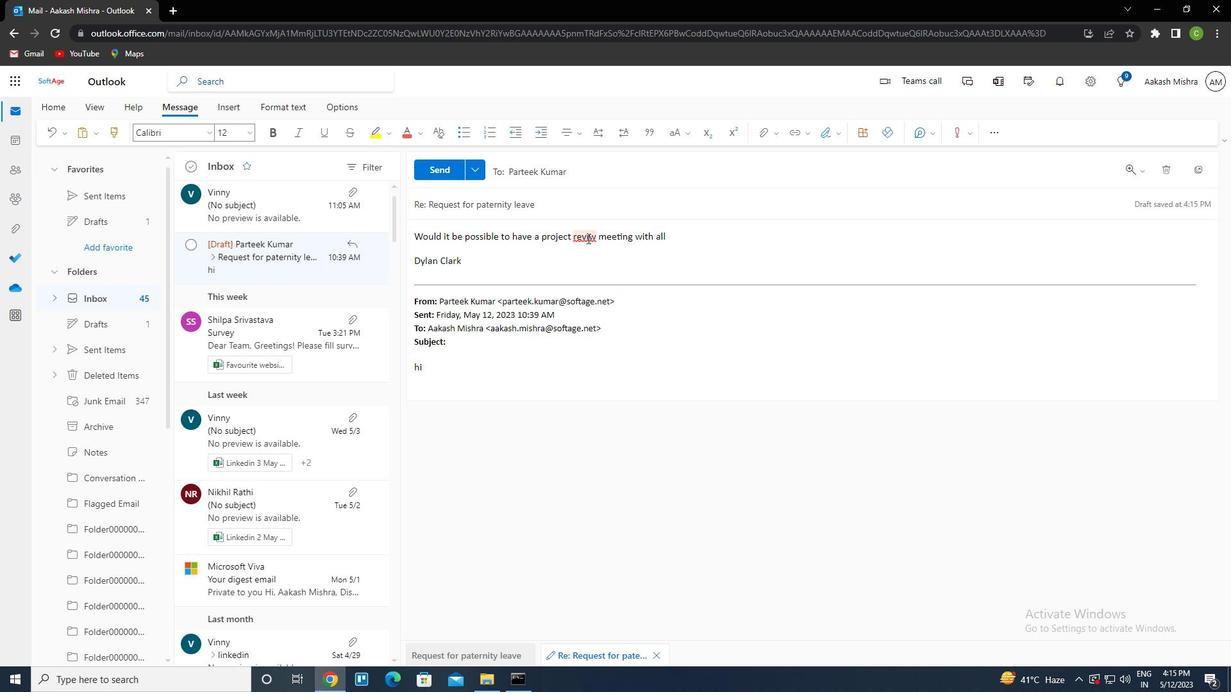 
Action: Mouse moved to (592, 238)
Screenshot: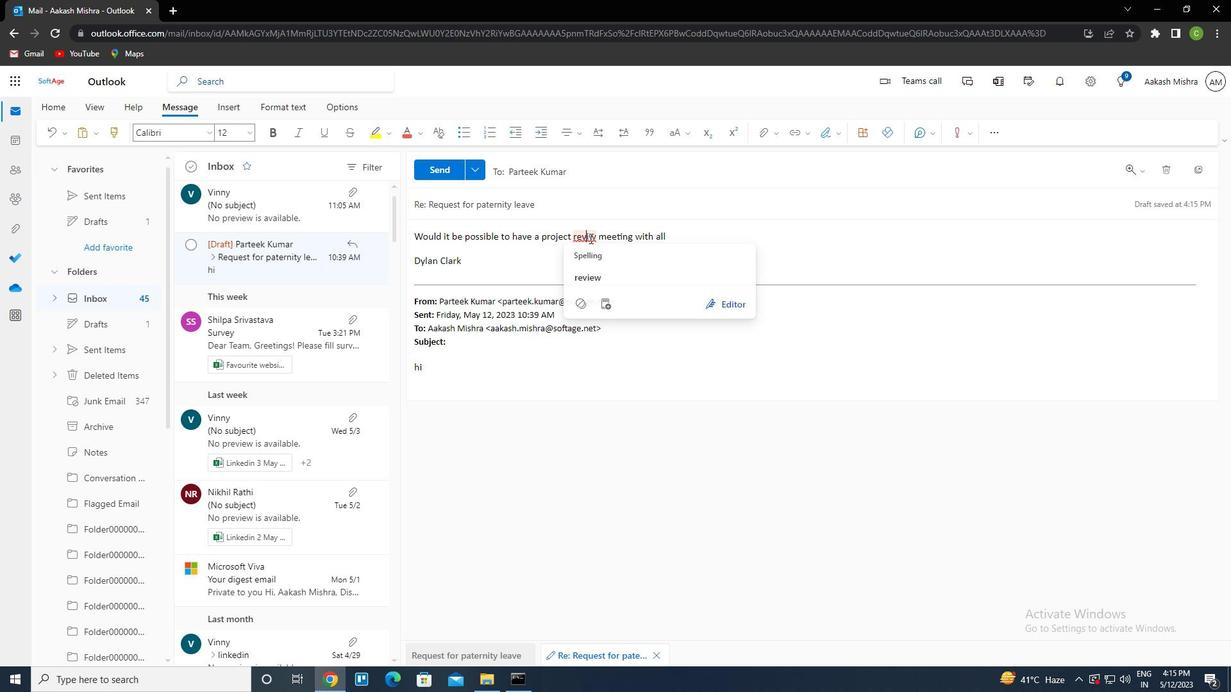 
Action: Key pressed <Key.right>e
Screenshot: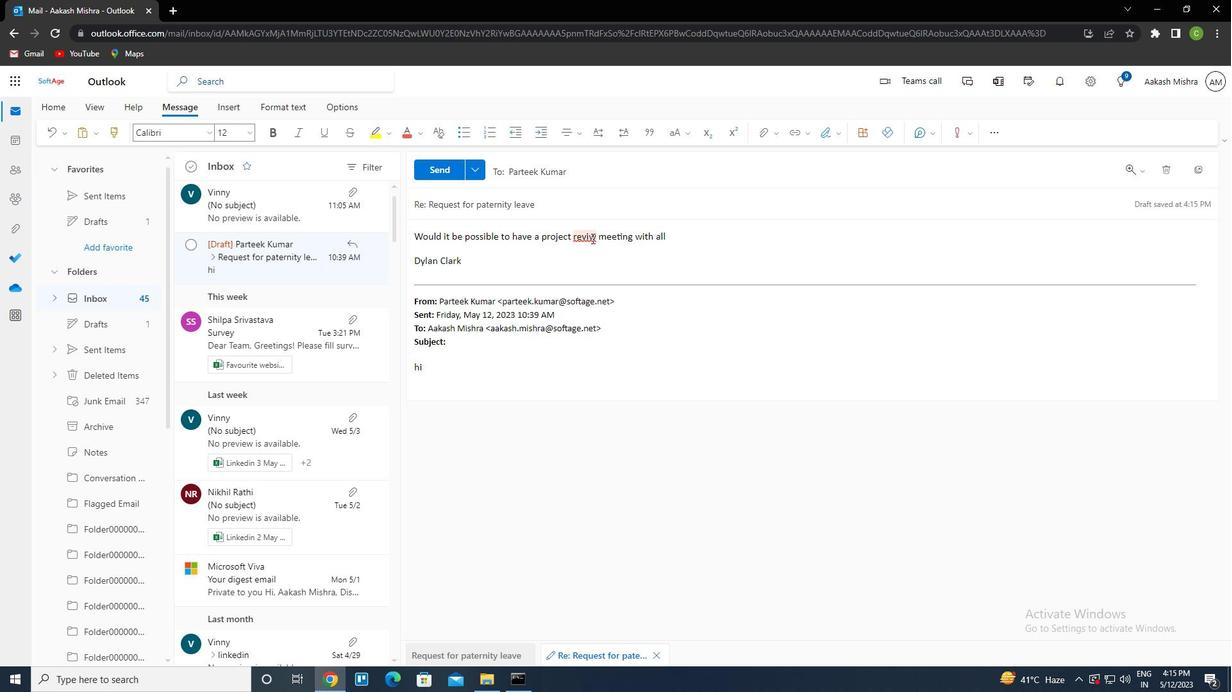 
Action: Mouse moved to (680, 231)
Screenshot: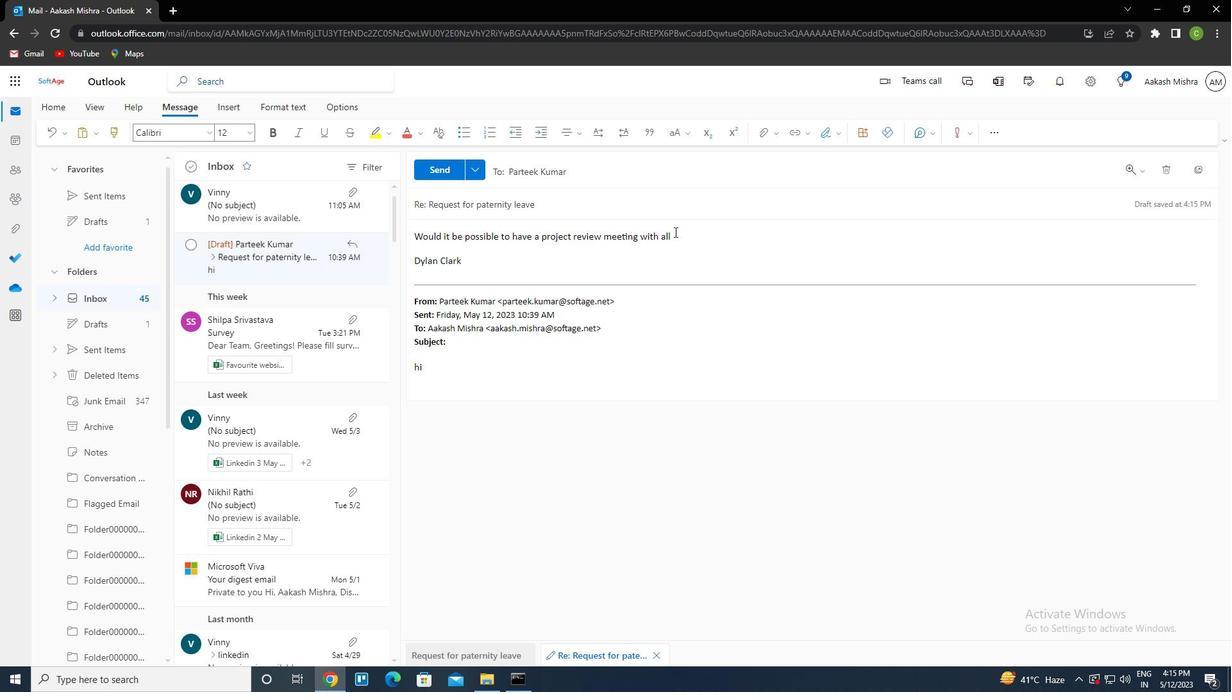 
Action: Mouse pressed left at (680, 231)
Screenshot: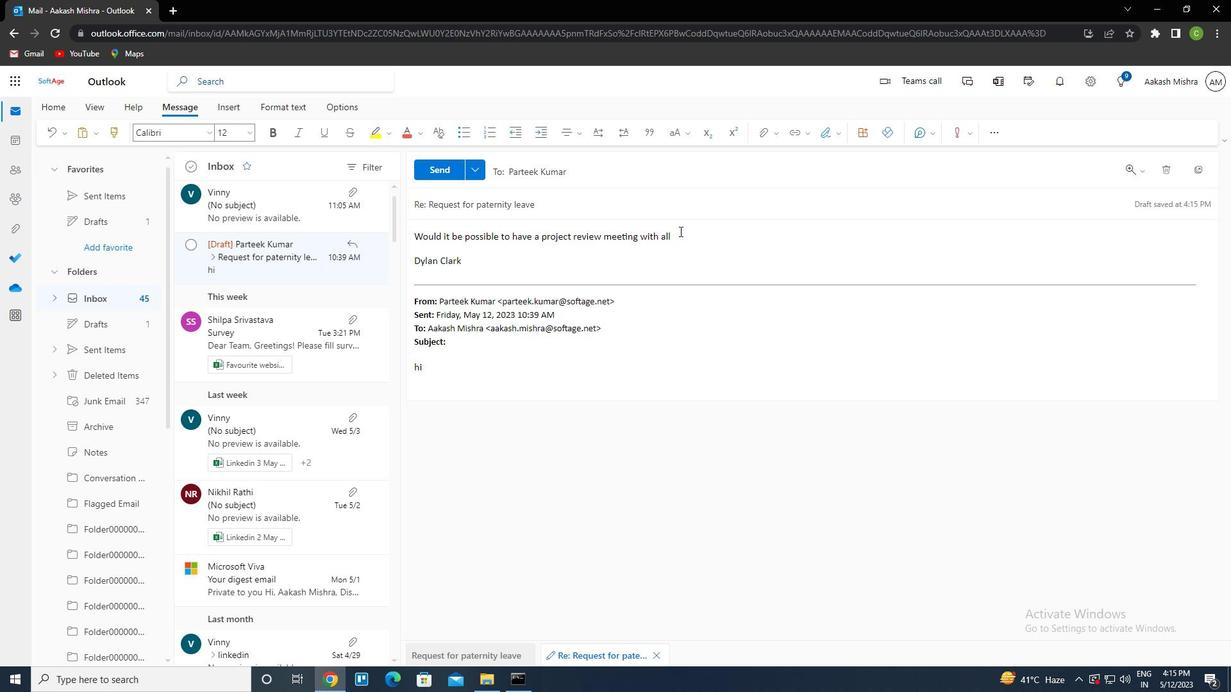 
Action: Key pressed stakeholders<Key.space>next<Key.space>week
Screenshot: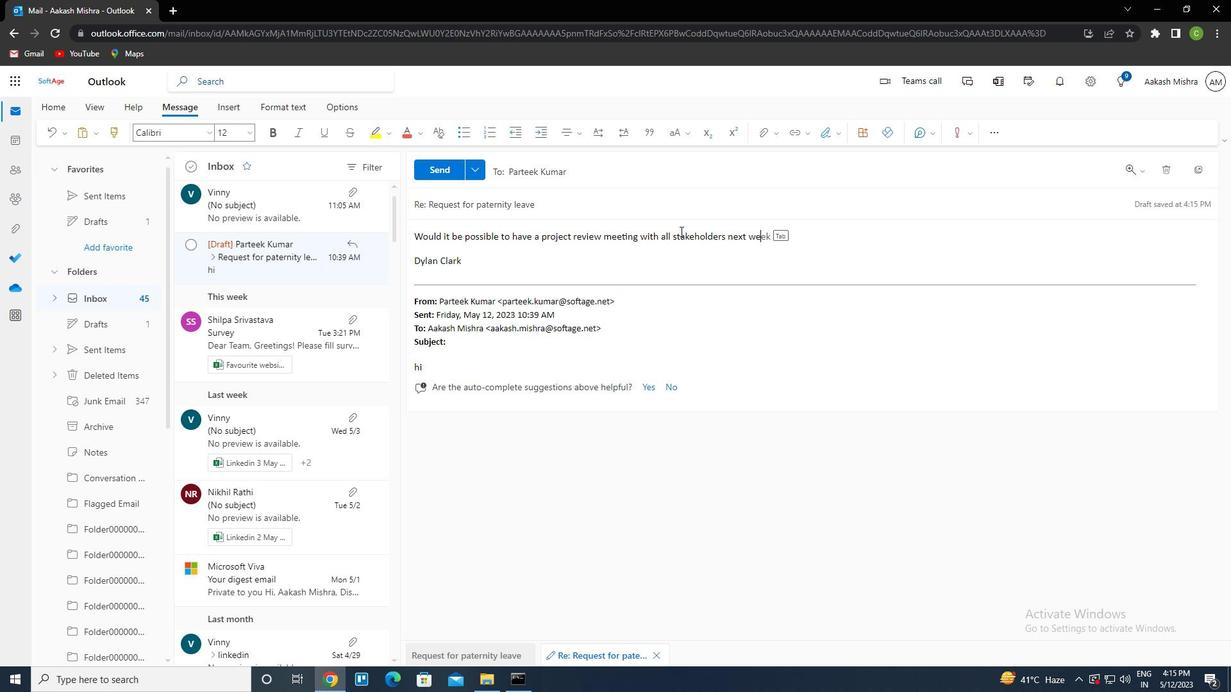 
Action: Mouse moved to (447, 170)
Screenshot: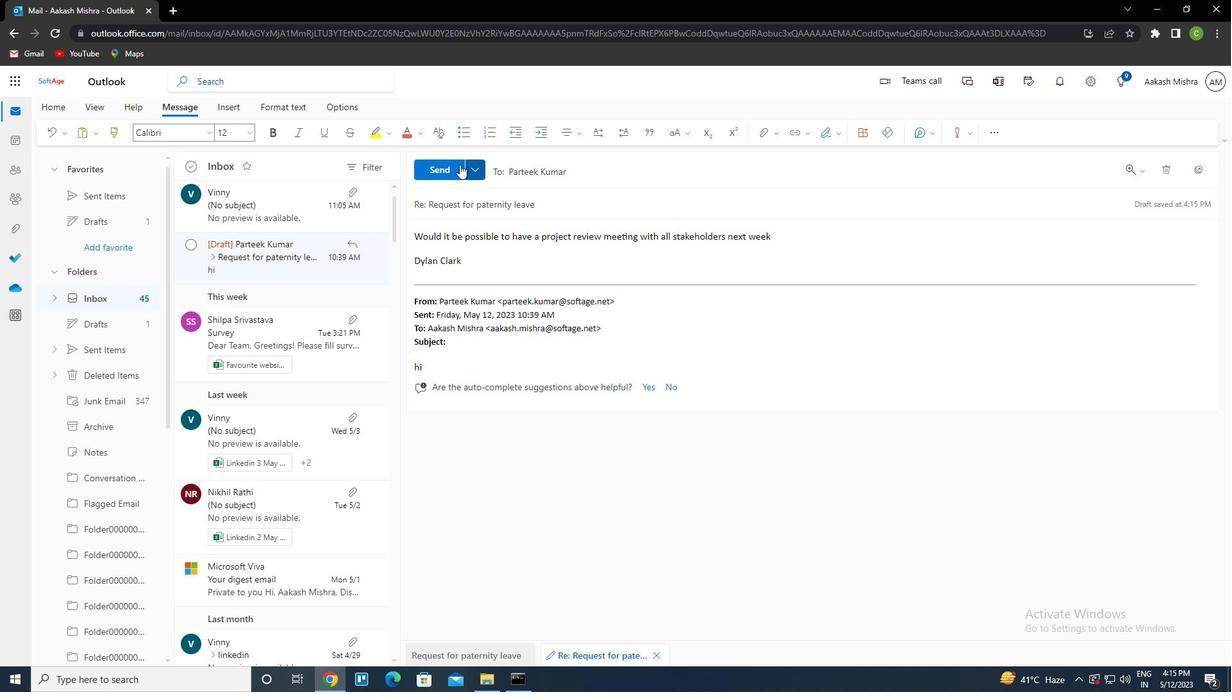 
Action: Mouse pressed left at (447, 170)
Screenshot: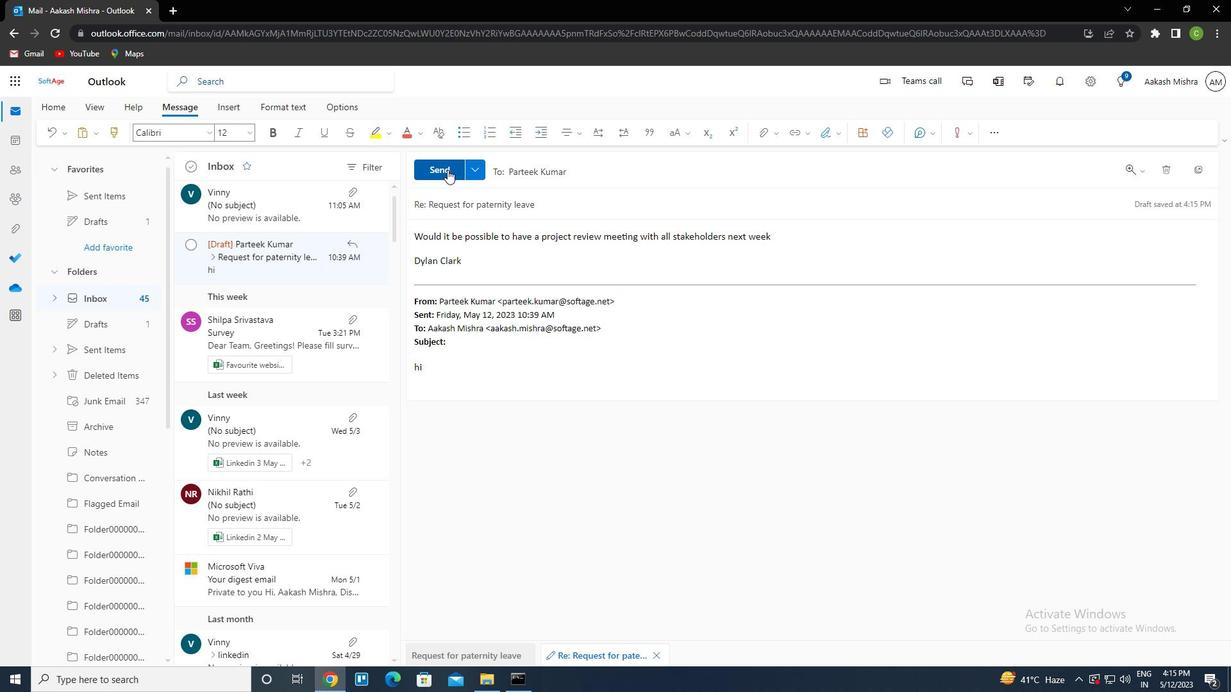 
Action: Mouse moved to (542, 620)
Screenshot: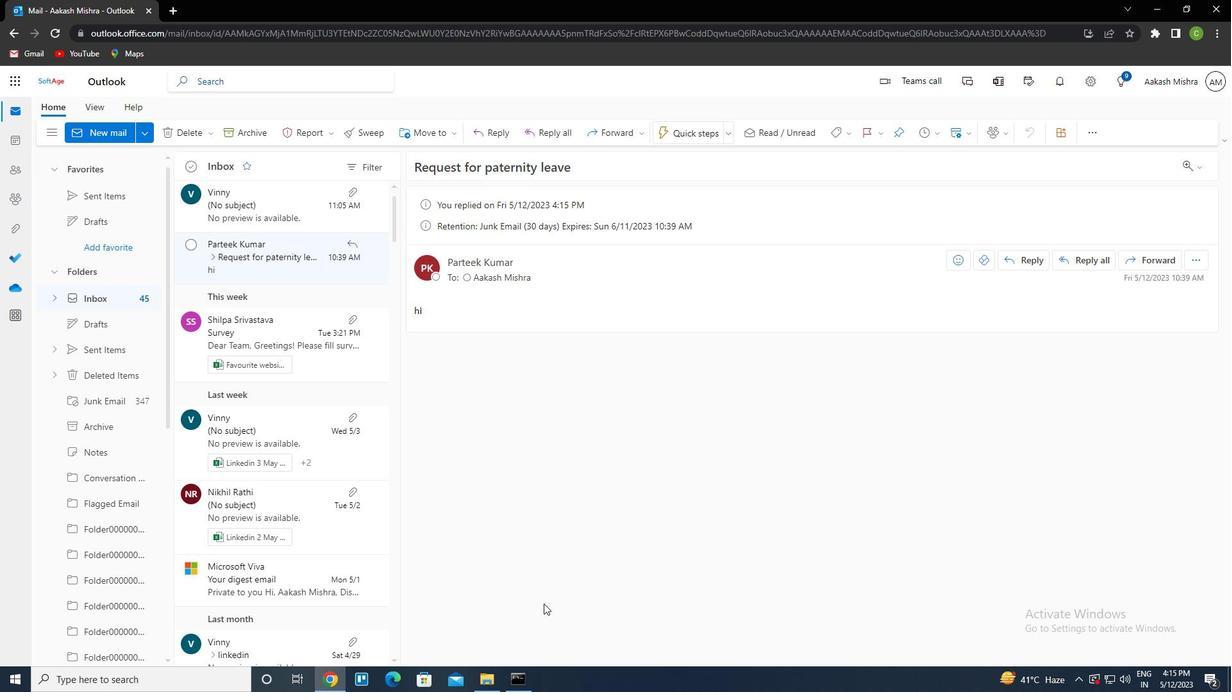 
